 Task: Create fields in faculty object.
Action: Mouse moved to (605, 46)
Screenshot: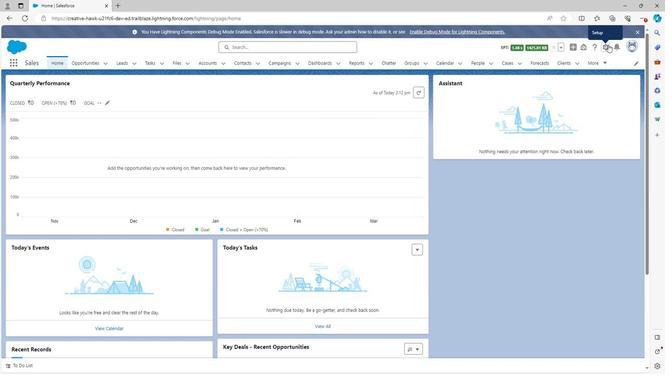 
Action: Mouse pressed left at (605, 46)
Screenshot: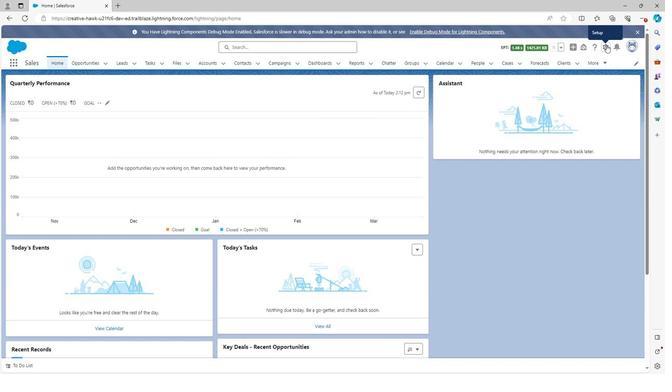 
Action: Mouse moved to (573, 65)
Screenshot: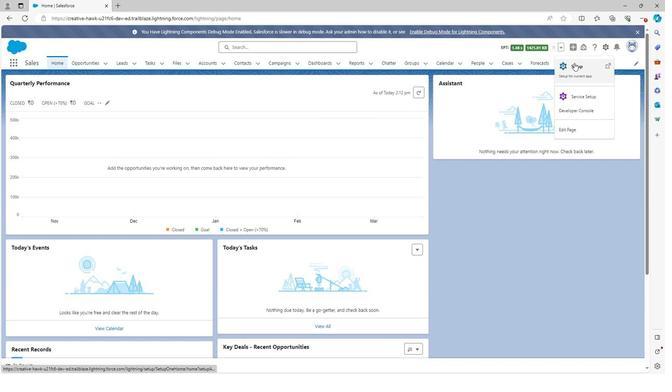 
Action: Mouse pressed left at (573, 65)
Screenshot: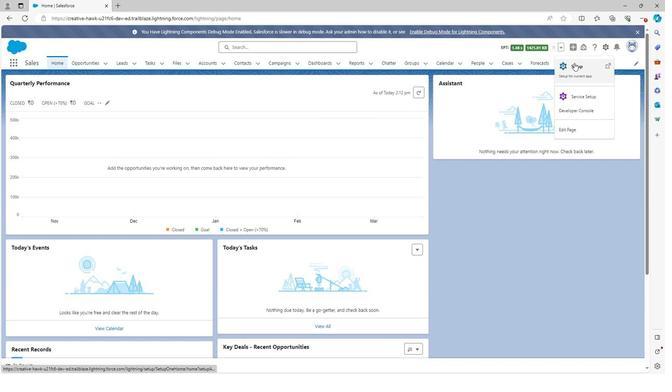 
Action: Mouse moved to (93, 64)
Screenshot: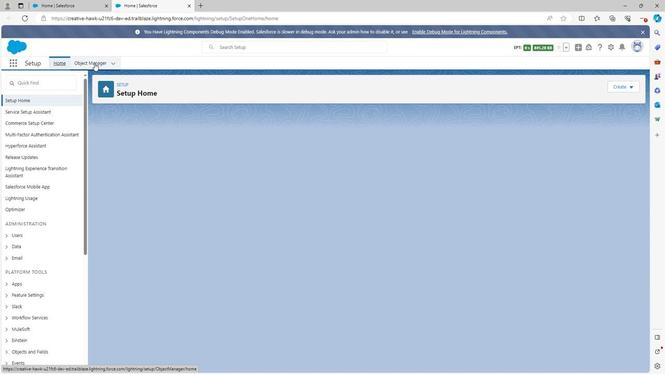 
Action: Mouse pressed left at (93, 64)
Screenshot: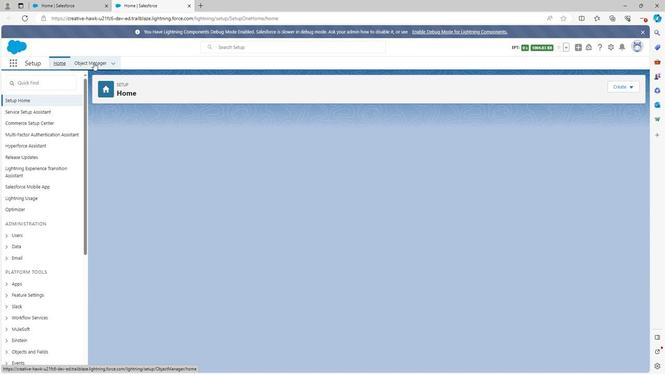 
Action: Mouse moved to (40, 266)
Screenshot: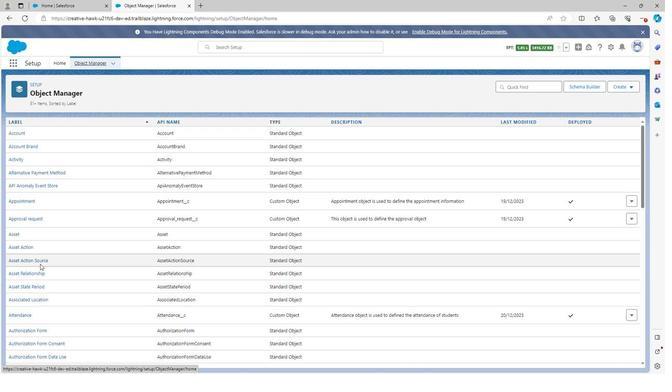 
Action: Mouse scrolled (40, 266) with delta (0, 0)
Screenshot: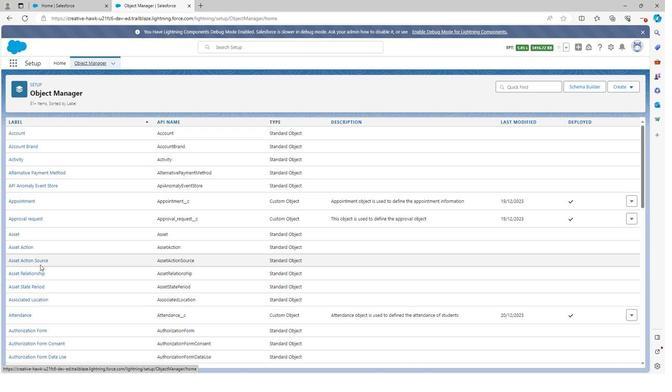 
Action: Mouse scrolled (40, 266) with delta (0, 0)
Screenshot: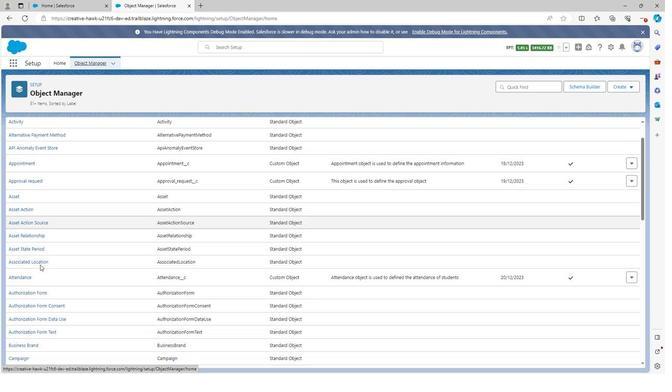 
Action: Mouse scrolled (40, 266) with delta (0, 0)
Screenshot: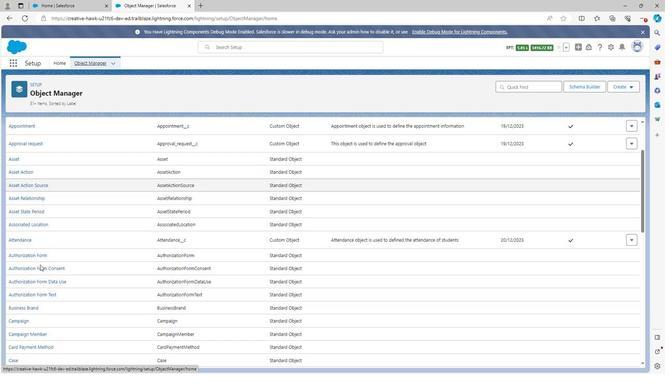 
Action: Mouse scrolled (40, 266) with delta (0, 0)
Screenshot: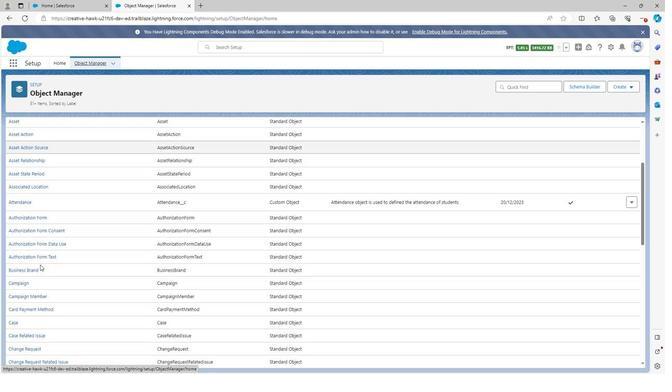 
Action: Mouse scrolled (40, 266) with delta (0, 0)
Screenshot: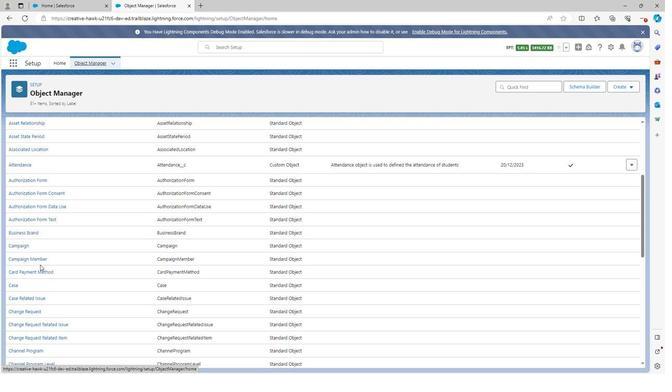 
Action: Mouse scrolled (40, 266) with delta (0, 0)
Screenshot: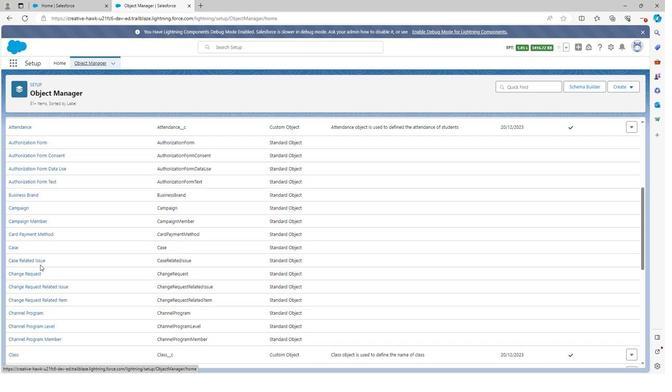 
Action: Mouse scrolled (40, 266) with delta (0, 0)
Screenshot: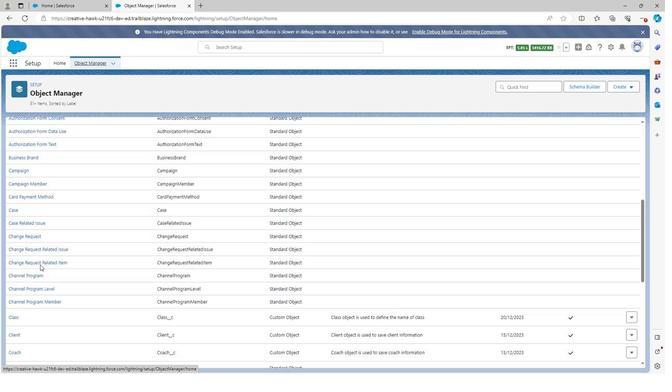 
Action: Mouse scrolled (40, 266) with delta (0, 0)
Screenshot: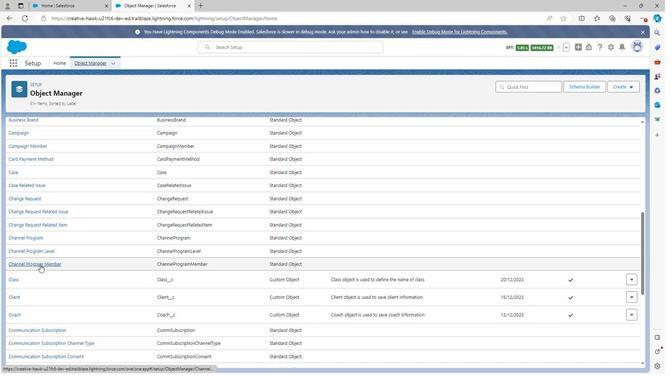 
Action: Mouse scrolled (40, 266) with delta (0, 0)
Screenshot: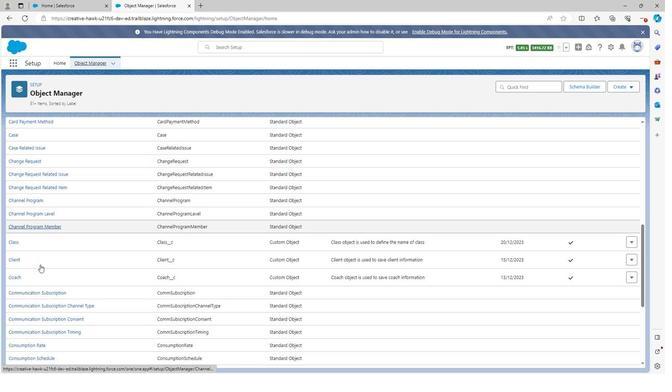 
Action: Mouse scrolled (40, 266) with delta (0, 0)
Screenshot: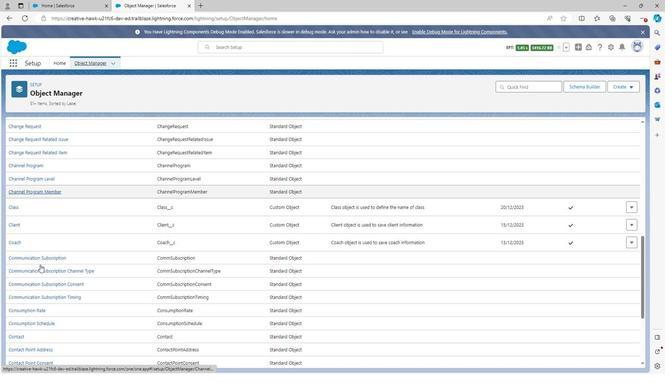 
Action: Mouse scrolled (40, 266) with delta (0, 0)
Screenshot: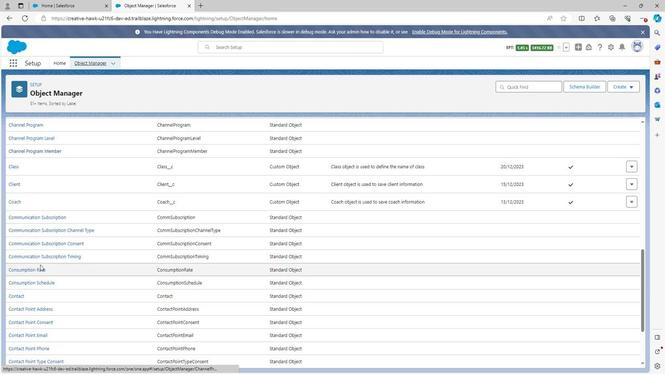 
Action: Mouse scrolled (40, 266) with delta (0, 0)
Screenshot: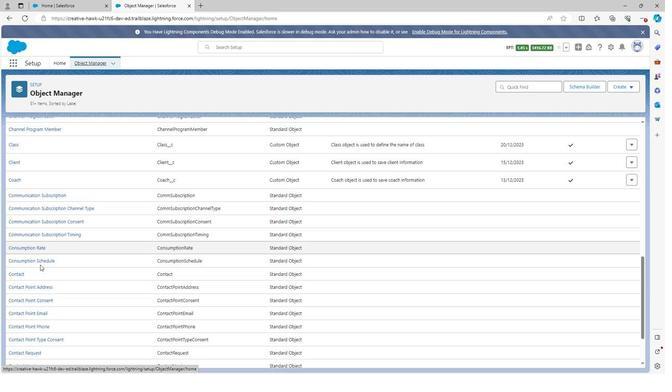 
Action: Mouse scrolled (40, 266) with delta (0, 0)
Screenshot: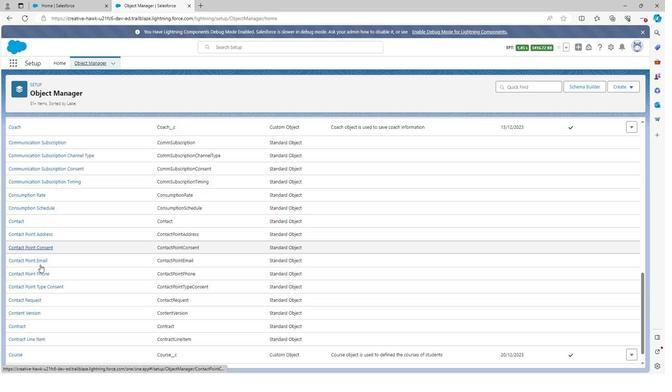
Action: Mouse scrolled (40, 266) with delta (0, 0)
Screenshot: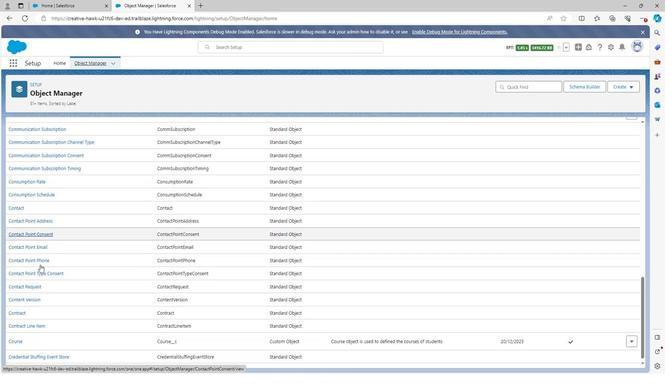 
Action: Mouse scrolled (40, 266) with delta (0, 0)
Screenshot: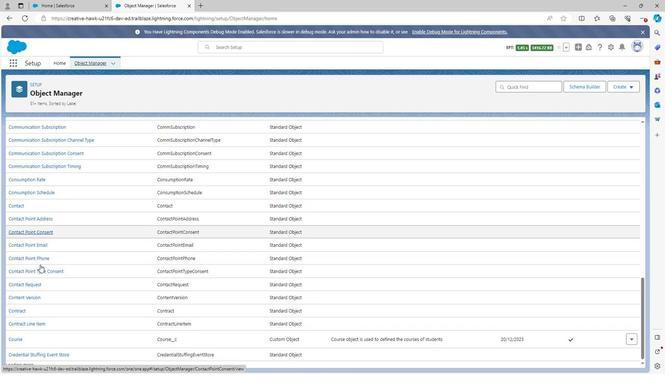 
Action: Mouse scrolled (40, 266) with delta (0, 0)
Screenshot: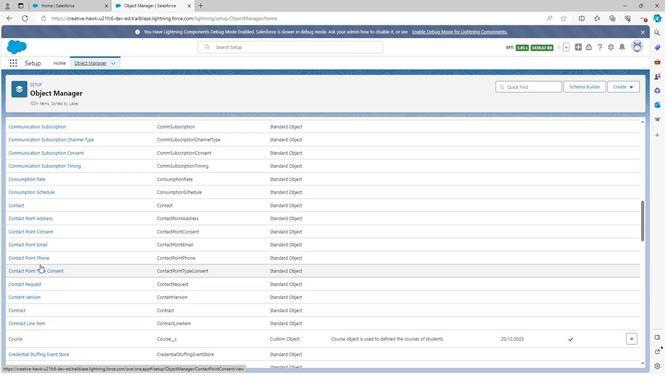 
Action: Mouse scrolled (40, 266) with delta (0, 0)
Screenshot: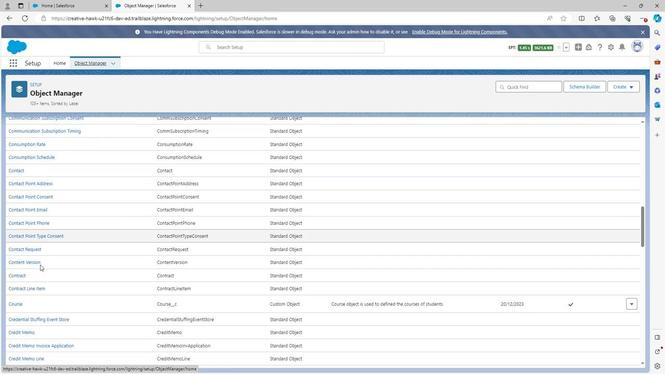 
Action: Mouse scrolled (40, 266) with delta (0, 0)
Screenshot: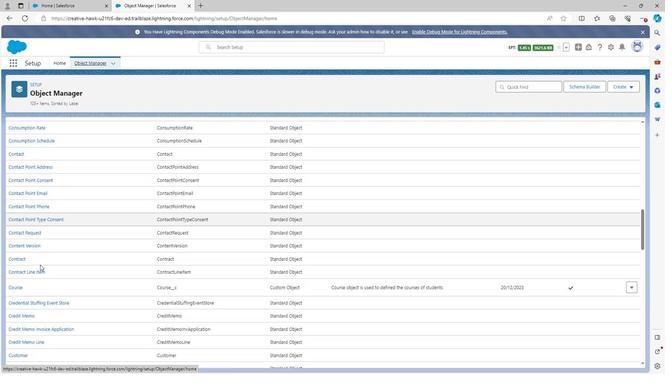 
Action: Mouse scrolled (40, 266) with delta (0, 0)
Screenshot: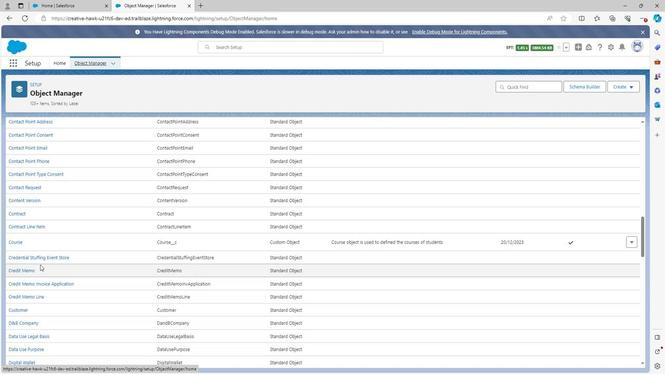 
Action: Mouse scrolled (40, 266) with delta (0, 0)
Screenshot: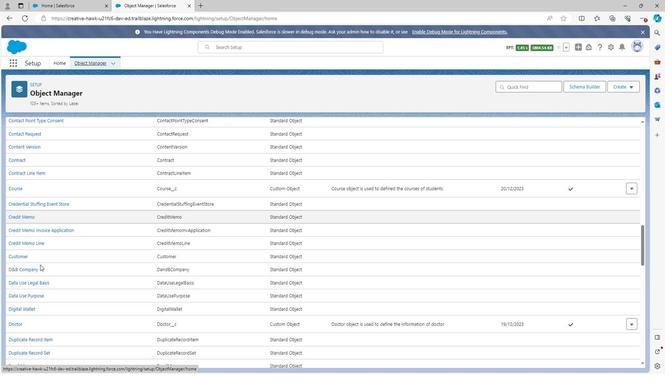 
Action: Mouse scrolled (40, 266) with delta (0, 0)
Screenshot: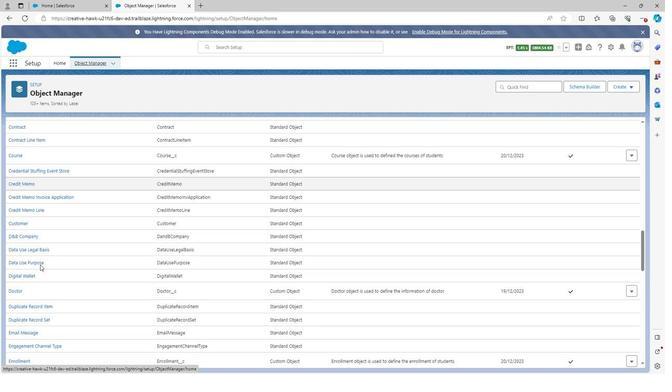 
Action: Mouse scrolled (40, 266) with delta (0, 0)
Screenshot: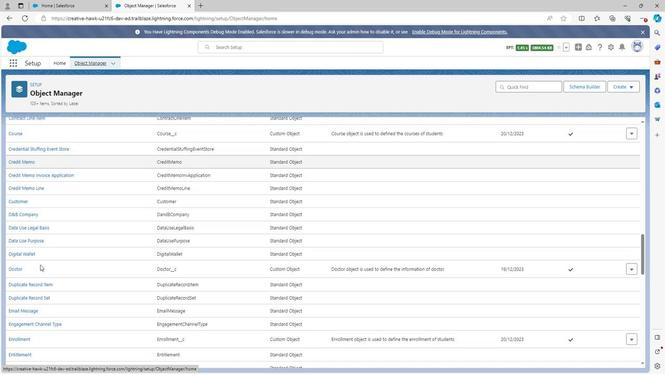 
Action: Mouse scrolled (40, 266) with delta (0, 0)
Screenshot: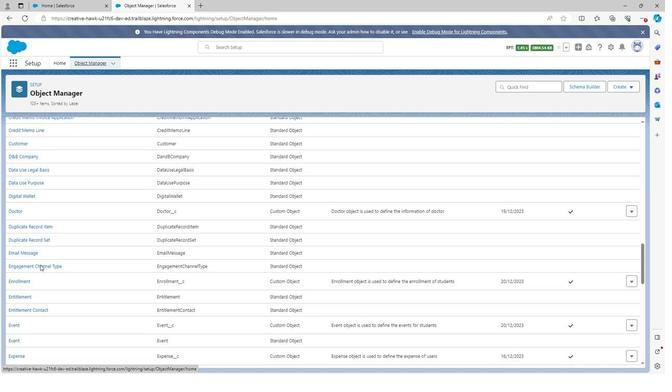 
Action: Mouse scrolled (40, 266) with delta (0, 0)
Screenshot: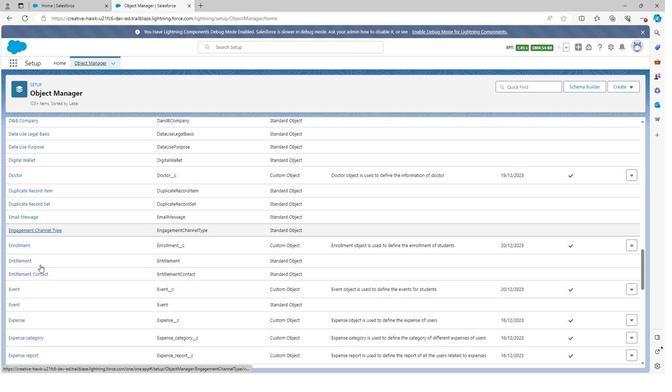 
Action: Mouse scrolled (40, 266) with delta (0, 0)
Screenshot: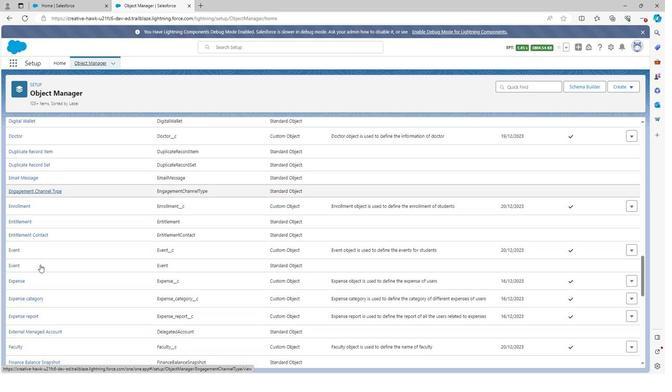
Action: Mouse scrolled (40, 266) with delta (0, 0)
Screenshot: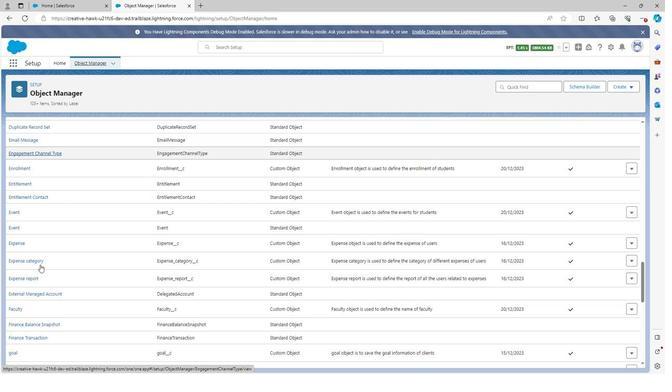 
Action: Mouse moved to (18, 273)
Screenshot: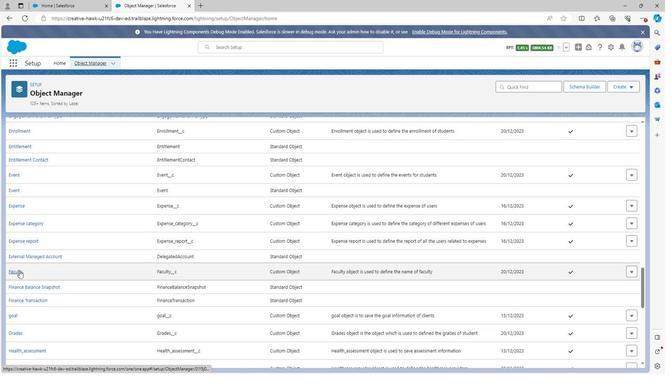 
Action: Mouse pressed left at (18, 273)
Screenshot: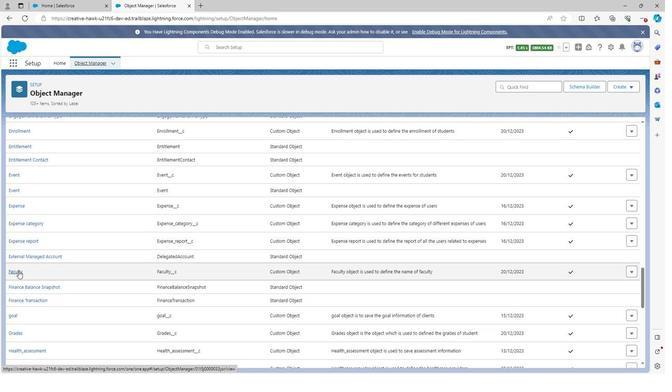 
Action: Mouse moved to (53, 138)
Screenshot: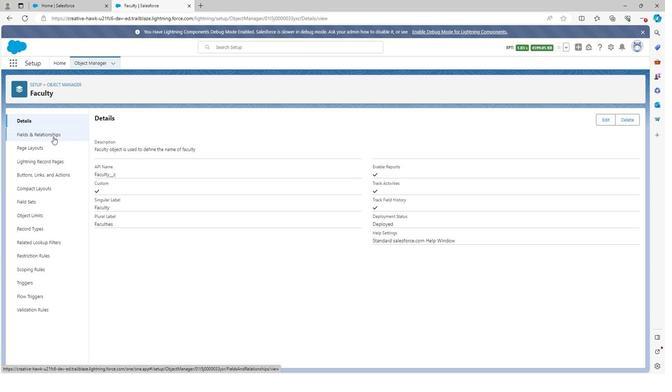 
Action: Mouse pressed left at (53, 138)
Screenshot: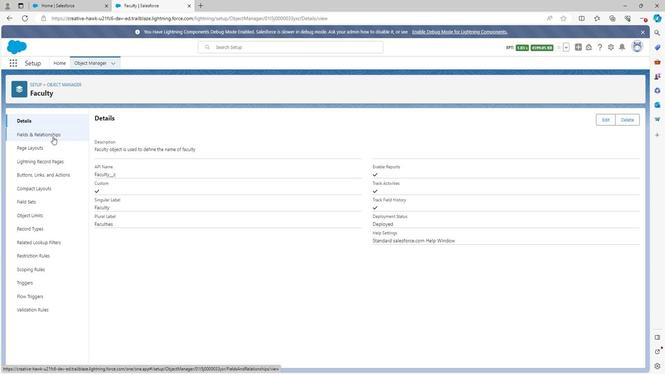 
Action: Mouse moved to (489, 121)
Screenshot: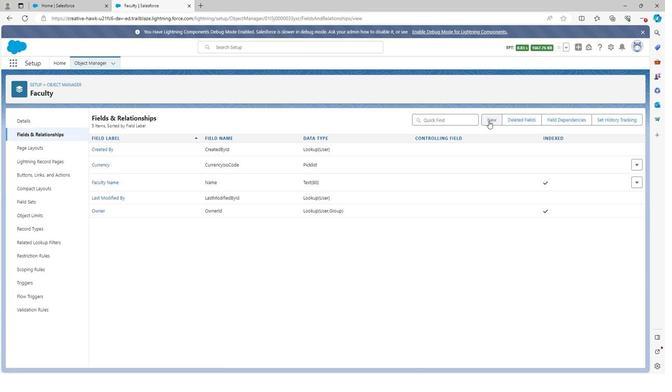 
Action: Mouse pressed left at (489, 121)
Screenshot: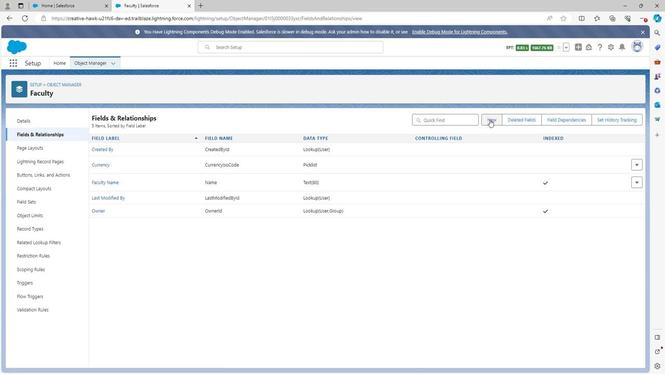 
Action: Mouse moved to (101, 250)
Screenshot: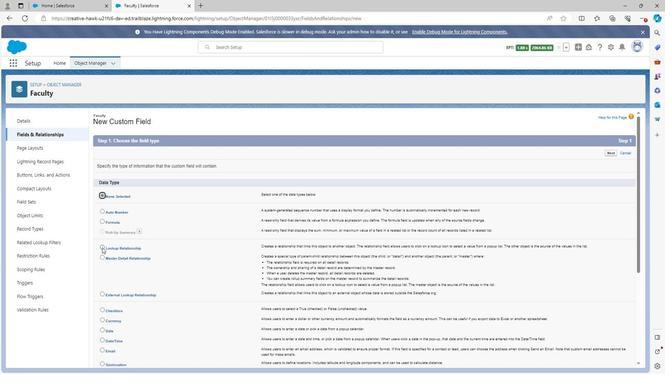 
Action: Mouse scrolled (101, 249) with delta (0, 0)
Screenshot: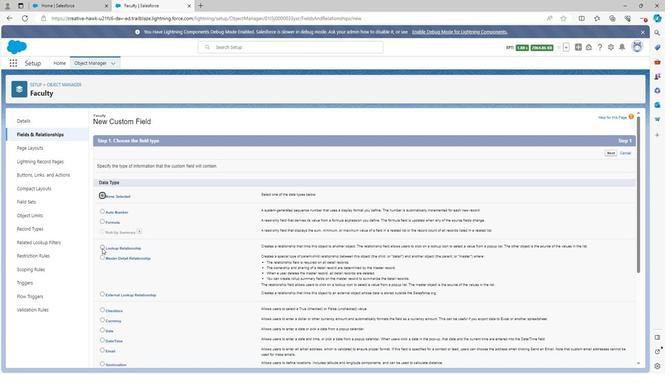 
Action: Mouse scrolled (101, 249) with delta (0, 0)
Screenshot: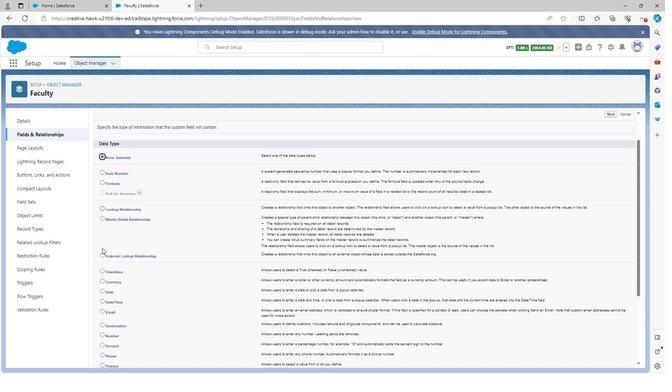 
Action: Mouse scrolled (101, 249) with delta (0, 0)
Screenshot: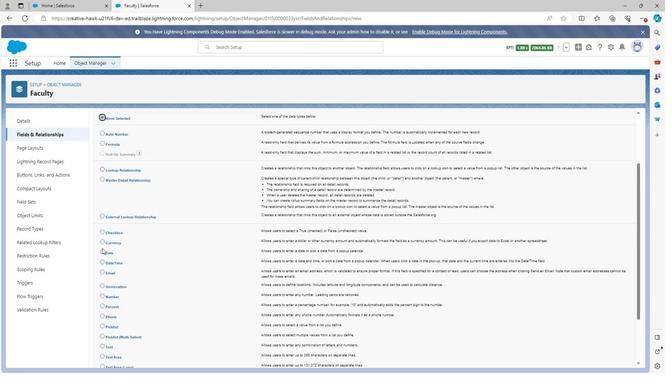 
Action: Mouse moved to (103, 258)
Screenshot: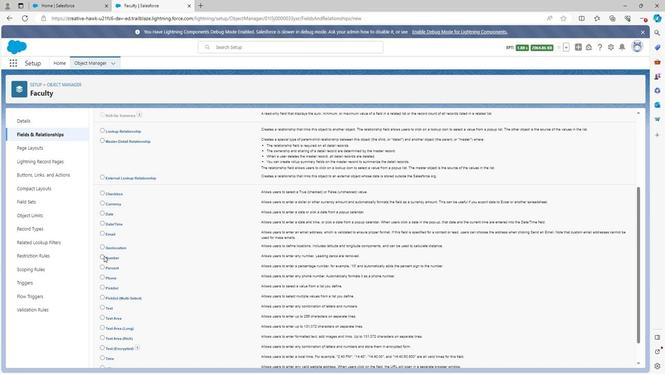 
Action: Mouse pressed left at (103, 258)
Screenshot: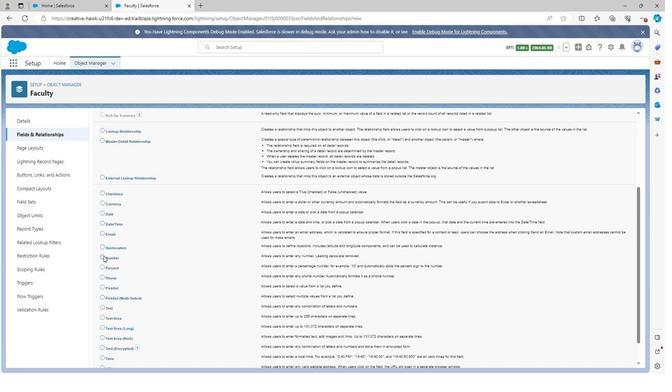 
Action: Mouse moved to (217, 256)
Screenshot: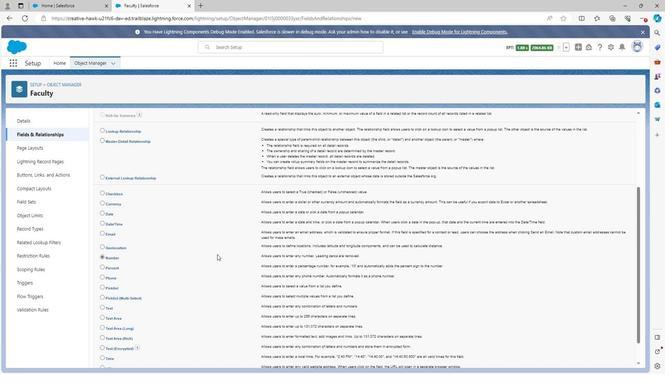 
Action: Mouse scrolled (217, 255) with delta (0, 0)
Screenshot: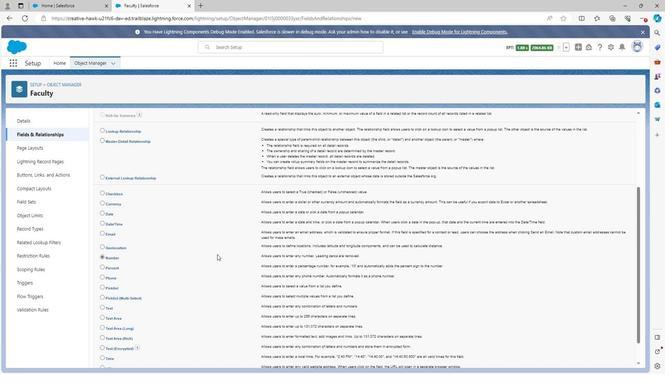 
Action: Mouse moved to (221, 256)
Screenshot: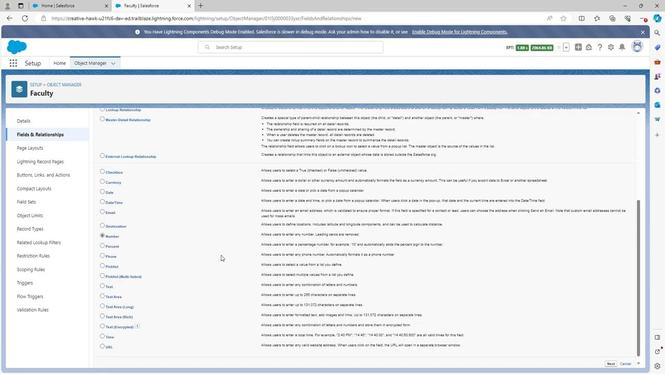 
Action: Mouse scrolled (221, 256) with delta (0, 0)
Screenshot: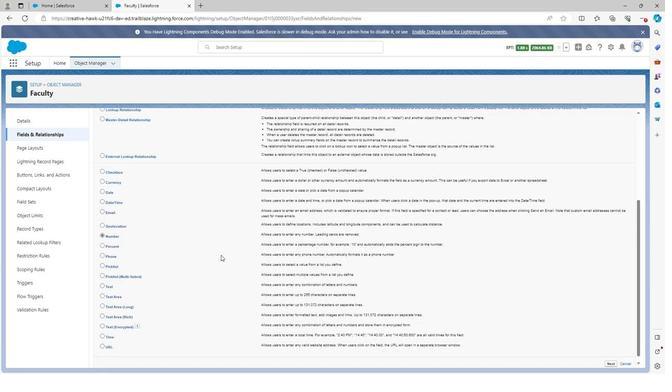
Action: Mouse moved to (225, 259)
Screenshot: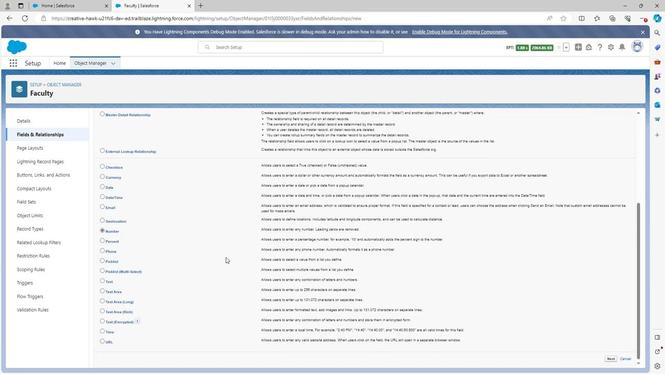 
Action: Mouse scrolled (225, 259) with delta (0, 0)
Screenshot: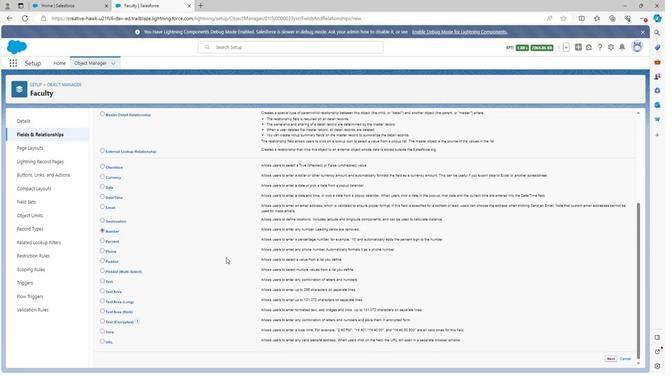 
Action: Mouse moved to (227, 260)
Screenshot: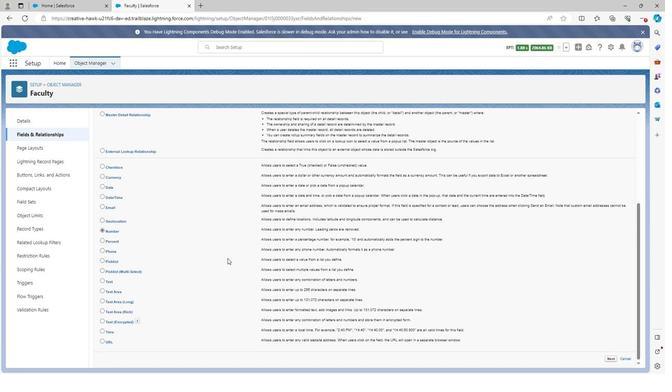
Action: Mouse scrolled (227, 260) with delta (0, 0)
Screenshot: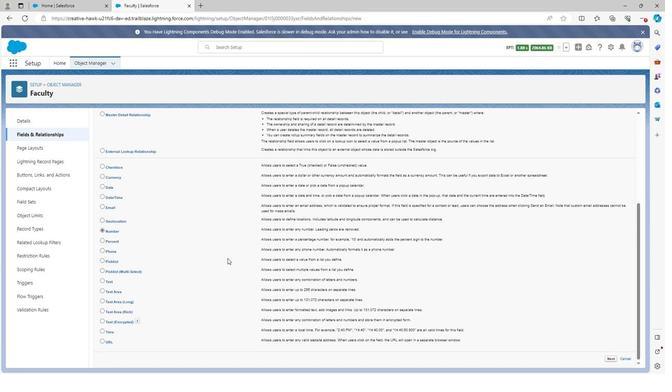 
Action: Mouse moved to (607, 360)
Screenshot: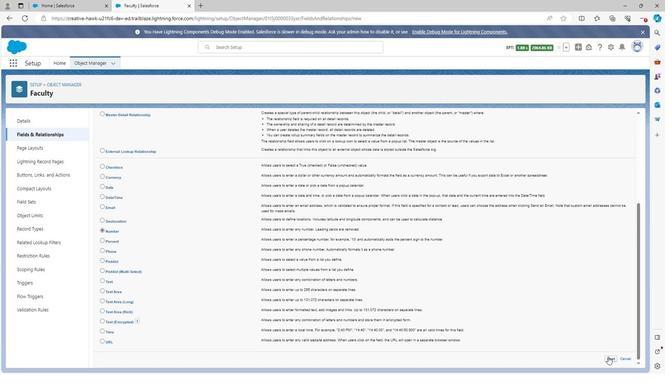 
Action: Mouse pressed left at (607, 360)
Screenshot: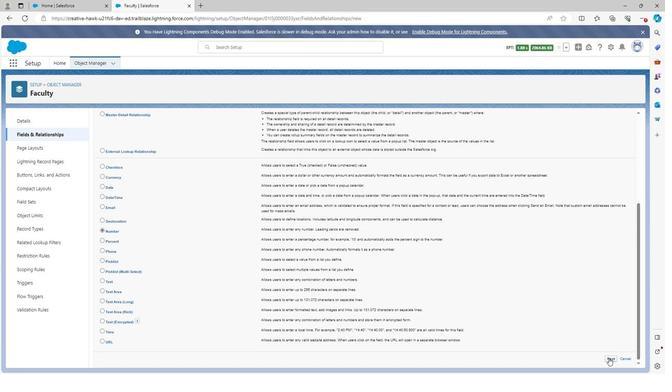
Action: Mouse moved to (219, 168)
Screenshot: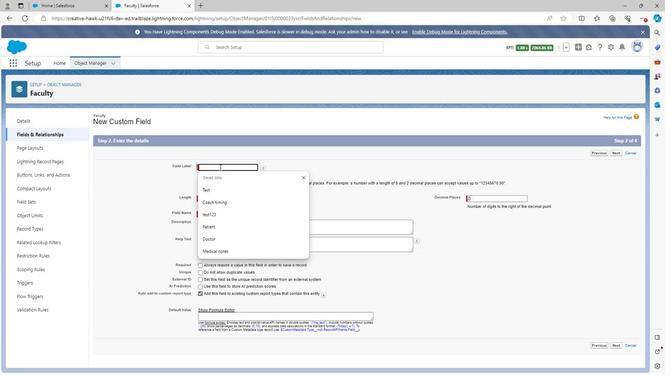 
Action: Mouse pressed left at (219, 168)
Screenshot: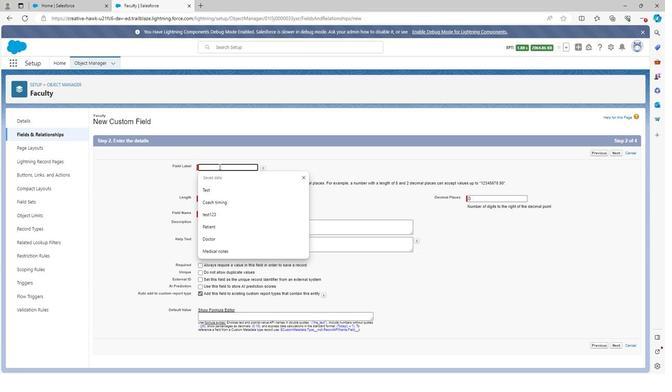 
Action: Key pressed <Key.shift><Key.shift><Key.shift><Key.shift>Faculty<Key.space><Key.shift>Id
Screenshot: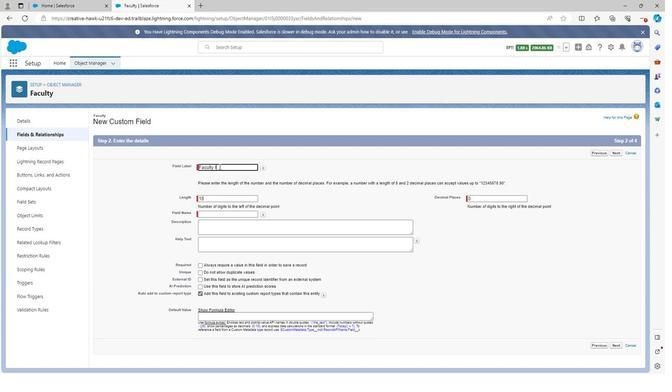 
Action: Mouse moved to (299, 210)
Screenshot: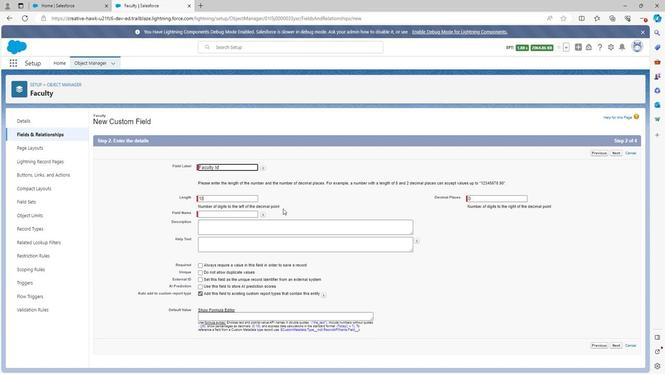 
Action: Mouse pressed left at (299, 210)
Screenshot: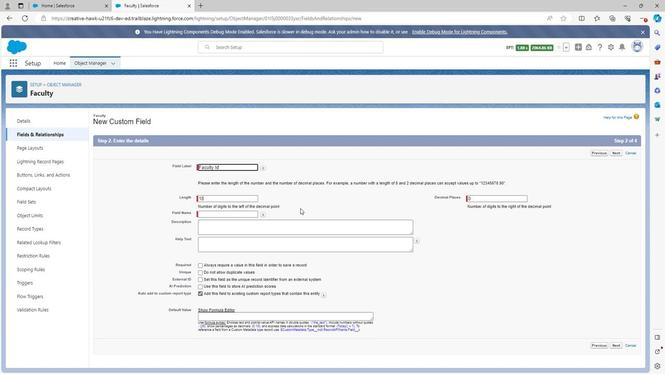 
Action: Mouse moved to (257, 227)
Screenshot: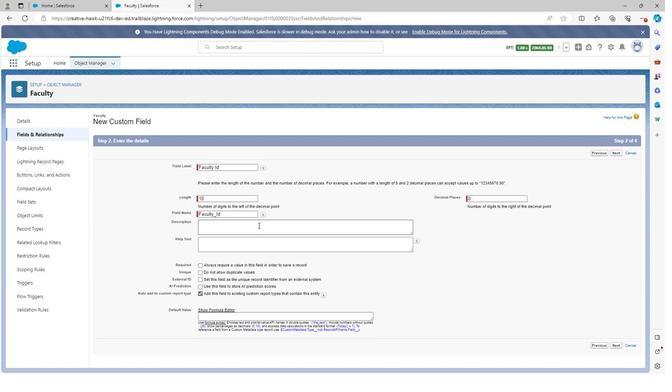 
Action: Mouse pressed left at (257, 227)
Screenshot: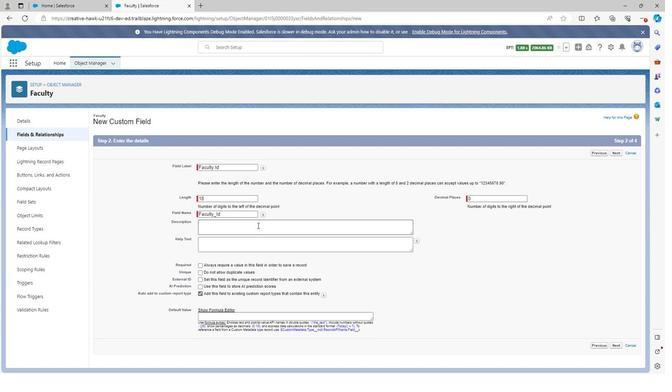 
Action: Mouse moved to (256, 227)
Screenshot: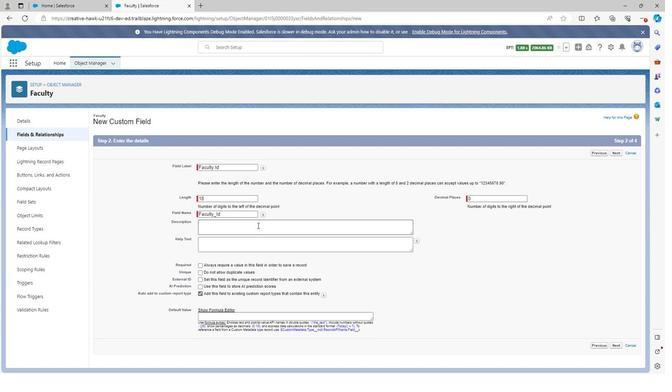 
Action: Key pressed <Key.shift>Faculty<Key.space><Key.shift>Id<Key.space>i<Key.backspace>field<Key.space>is<Key.space>used<Key.space>to<Key.space>defined<Key.space>the<Key.space>faculty<Key.space>of<Key.space><Key.backspace><Key.backspace><Key.backspace>id<Key.space>of<Key.space>faculty
Screenshot: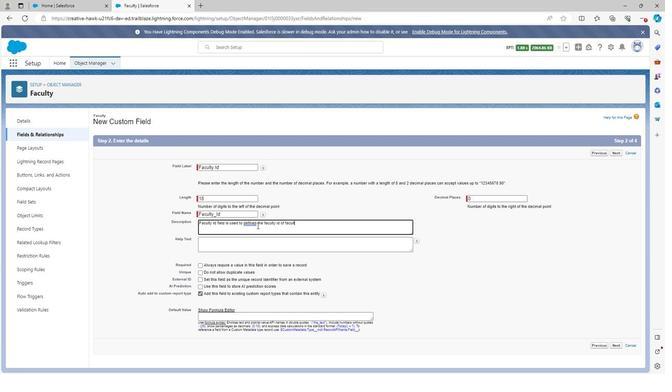 
Action: Mouse moved to (242, 246)
Screenshot: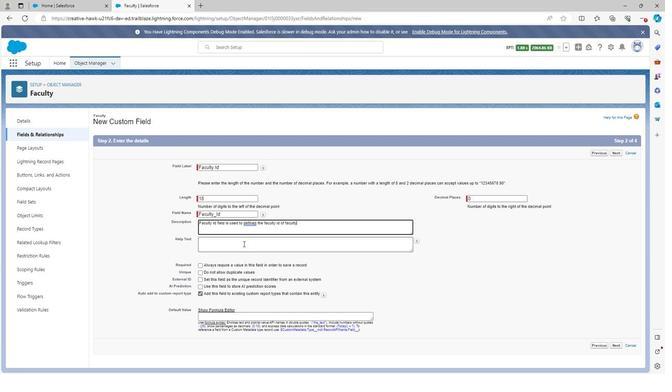 
Action: Mouse pressed left at (242, 246)
Screenshot: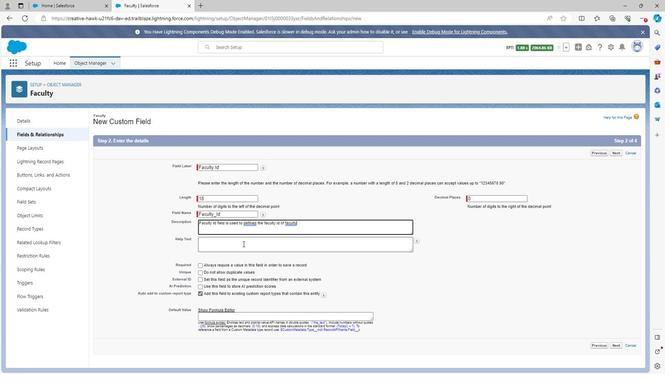 
Action: Key pressed <Key.shift>Faculty<Key.shift><Key.space>Id
Screenshot: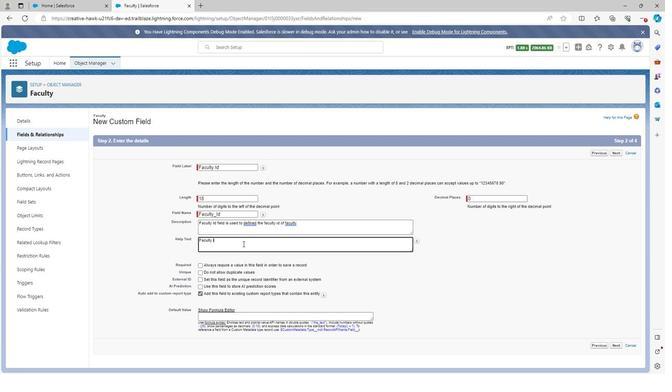 
Action: Mouse moved to (245, 289)
Screenshot: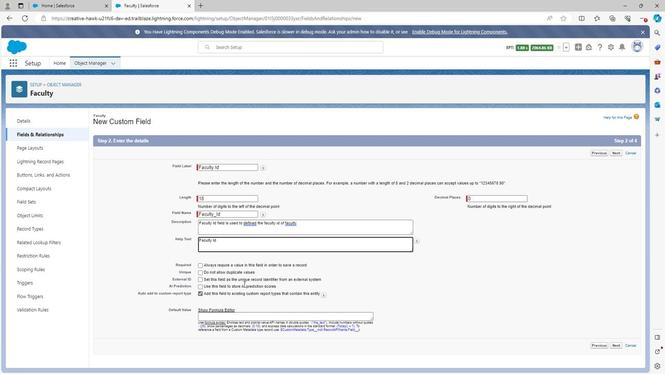 
Action: Mouse scrolled (245, 289) with delta (0, 0)
Screenshot: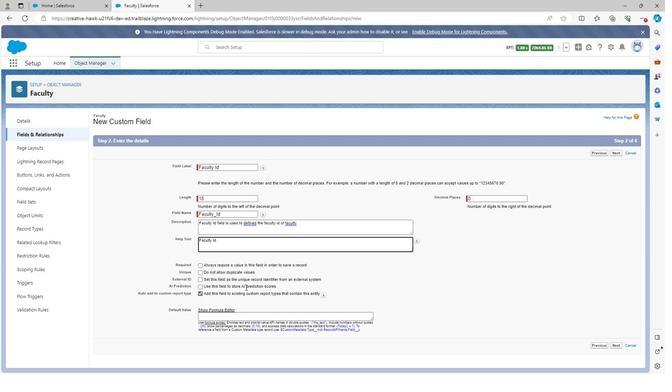 
Action: Mouse moved to (245, 289)
Screenshot: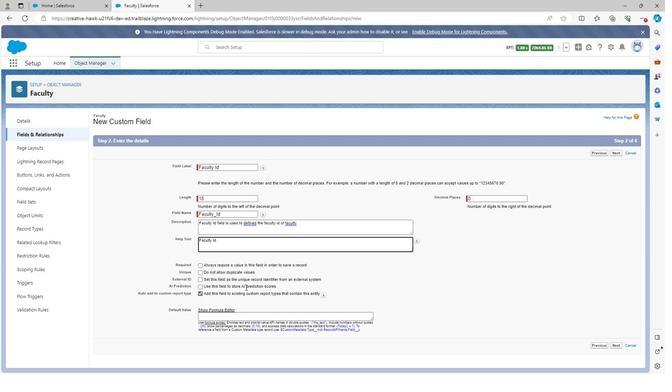 
Action: Mouse scrolled (245, 289) with delta (0, 0)
Screenshot: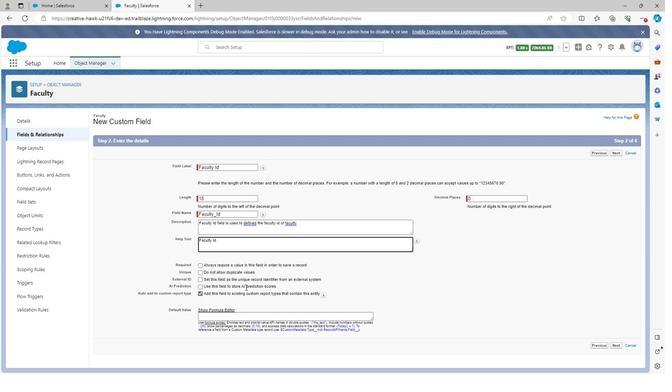 
Action: Mouse moved to (617, 345)
Screenshot: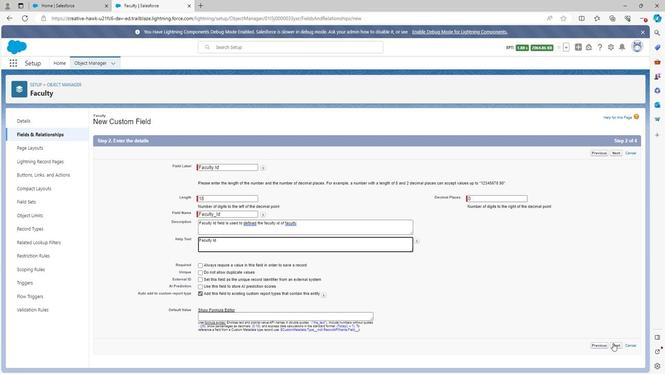 
Action: Mouse pressed left at (617, 345)
Screenshot: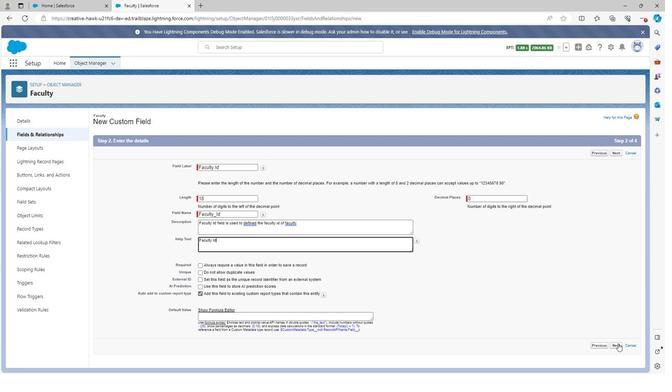 
Action: Mouse moved to (464, 242)
Screenshot: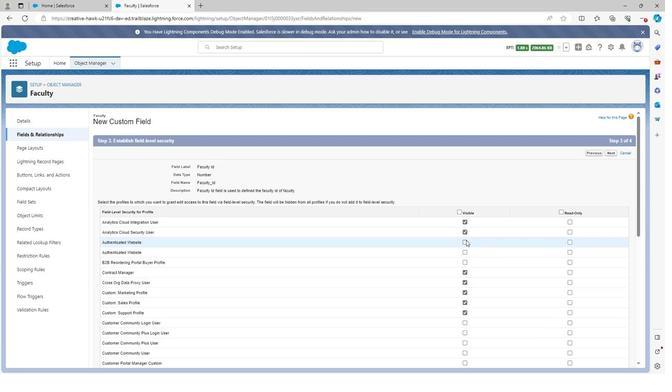 
Action: Mouse pressed left at (464, 242)
Screenshot: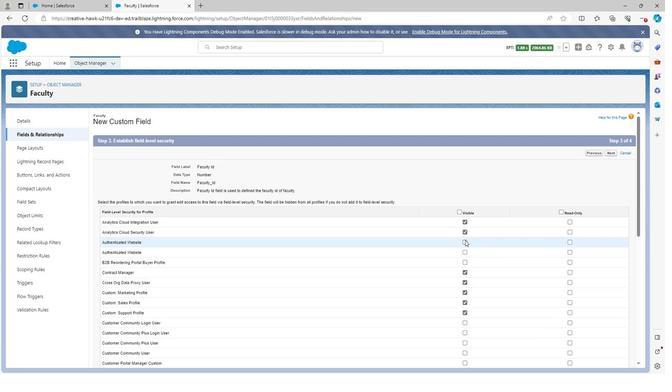 
Action: Mouse moved to (465, 252)
Screenshot: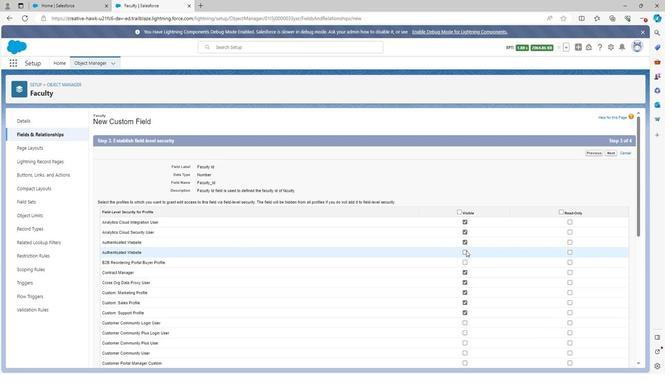 
Action: Mouse pressed left at (465, 252)
Screenshot: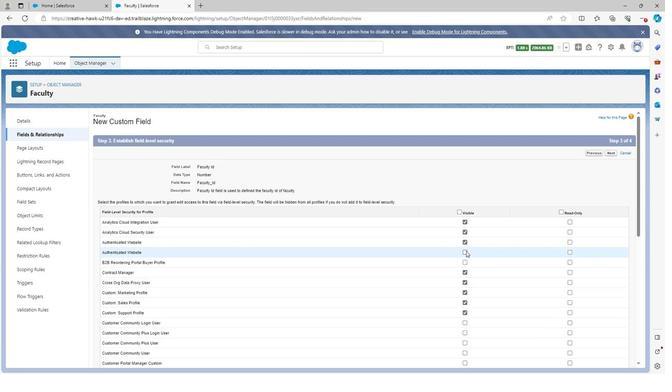 
Action: Mouse moved to (463, 265)
Screenshot: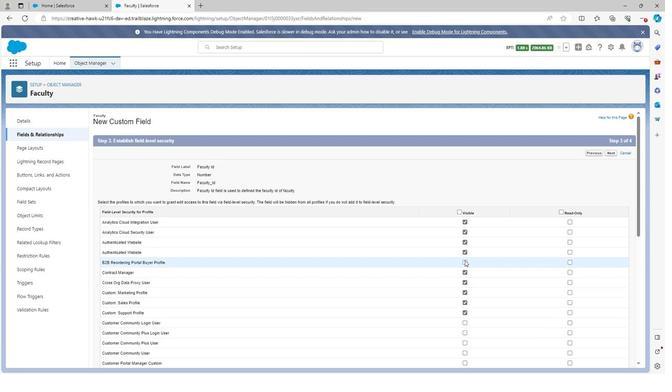 
Action: Mouse pressed left at (463, 265)
Screenshot: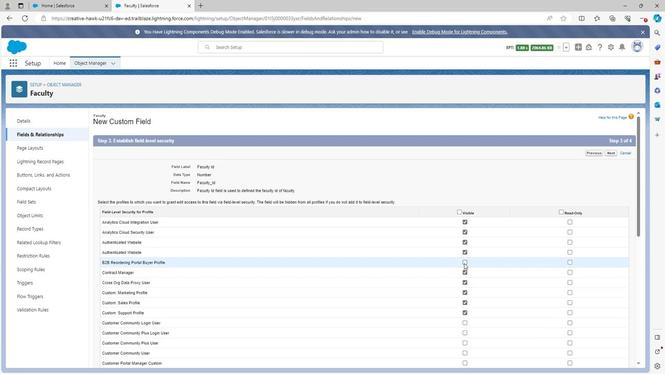 
Action: Mouse scrolled (463, 264) with delta (0, 0)
Screenshot: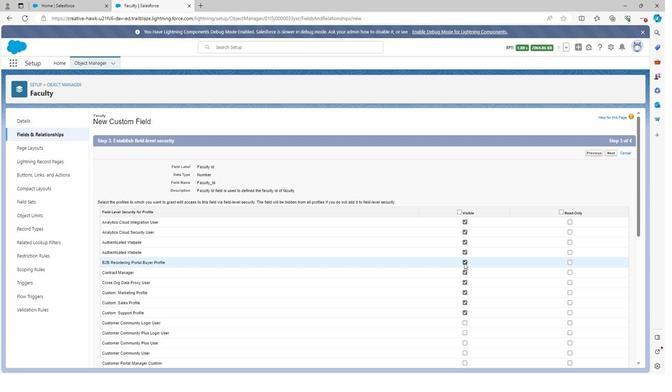 
Action: Mouse scrolled (463, 264) with delta (0, 0)
Screenshot: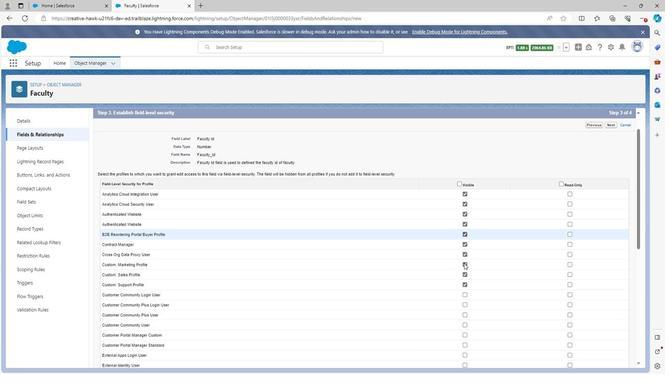 
Action: Mouse scrolled (463, 264) with delta (0, 0)
Screenshot: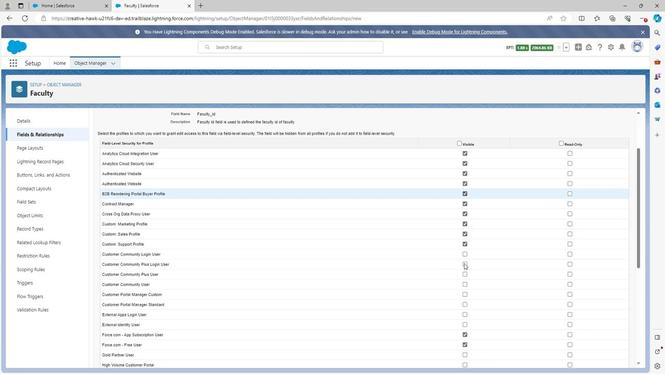 
Action: Mouse moved to (465, 207)
Screenshot: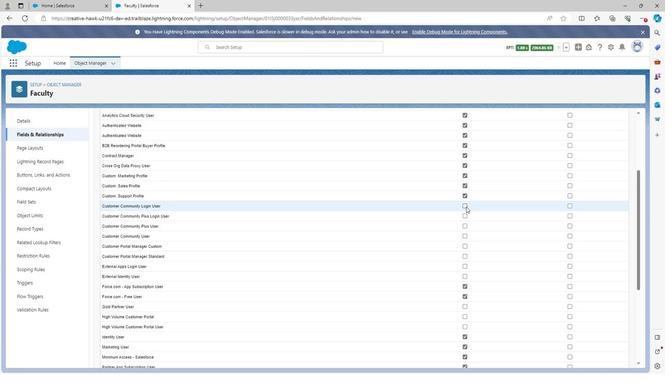 
Action: Mouse pressed left at (465, 207)
Screenshot: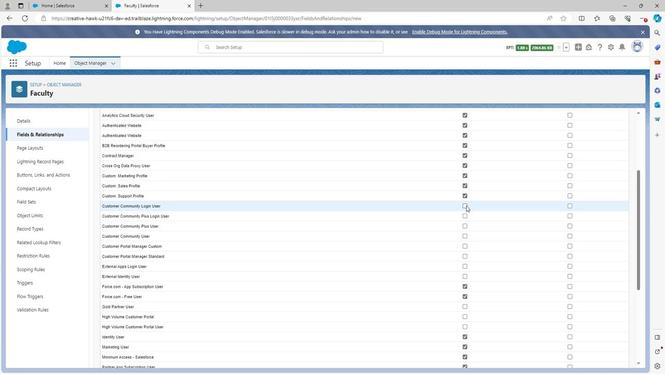 
Action: Mouse moved to (465, 217)
Screenshot: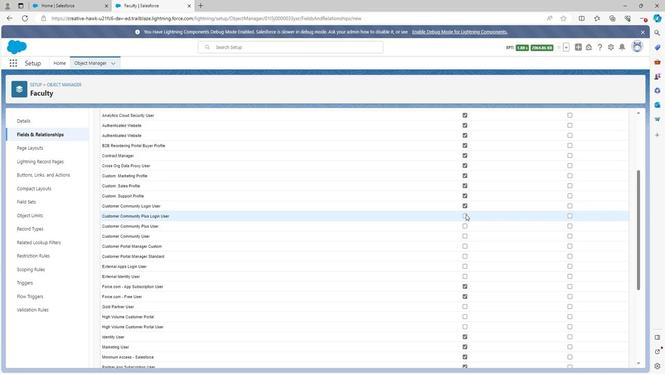 
Action: Mouse pressed left at (465, 217)
Screenshot: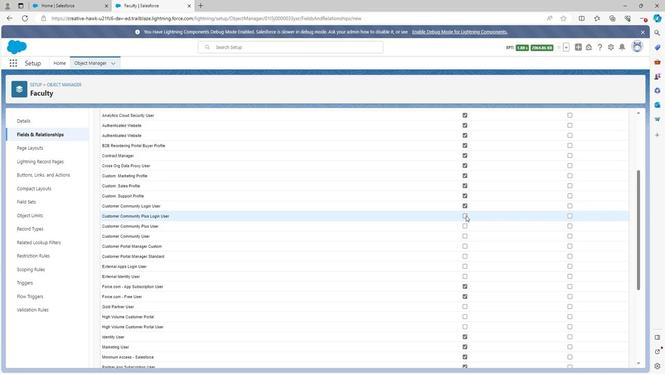 
Action: Mouse moved to (463, 228)
Screenshot: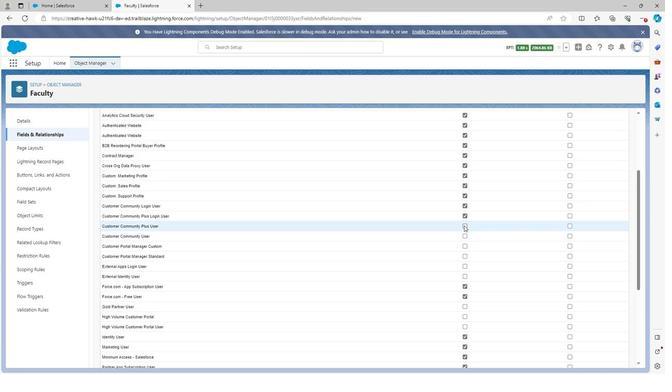 
Action: Mouse pressed left at (463, 228)
Screenshot: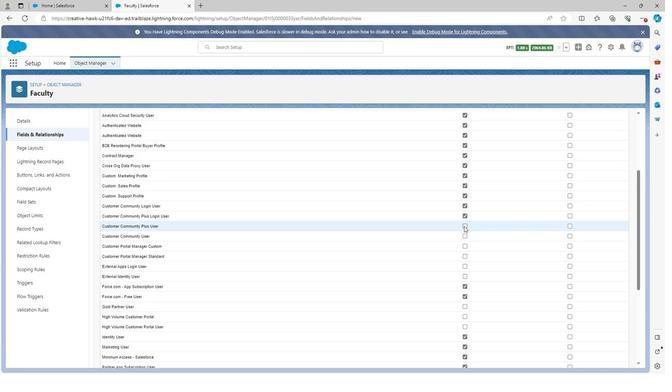 
Action: Mouse moved to (464, 247)
Screenshot: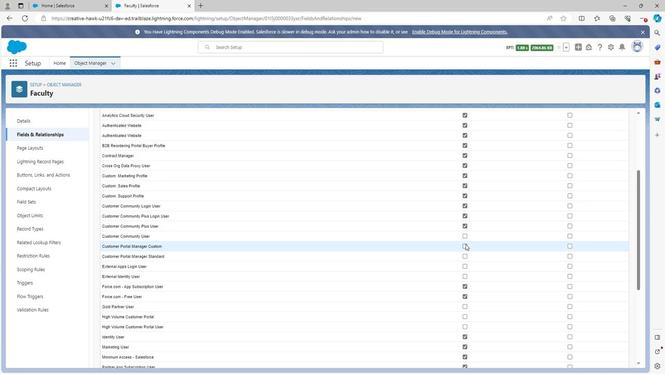 
Action: Mouse pressed left at (464, 247)
Screenshot: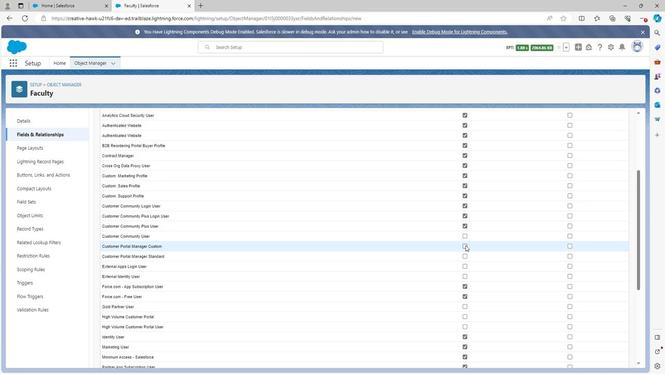 
Action: Mouse moved to (464, 256)
Screenshot: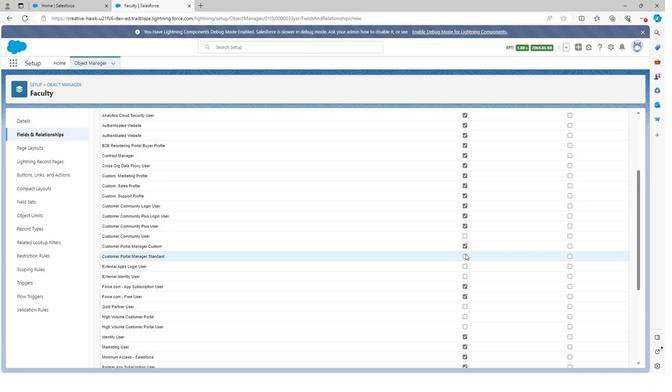 
Action: Mouse pressed left at (464, 256)
Screenshot: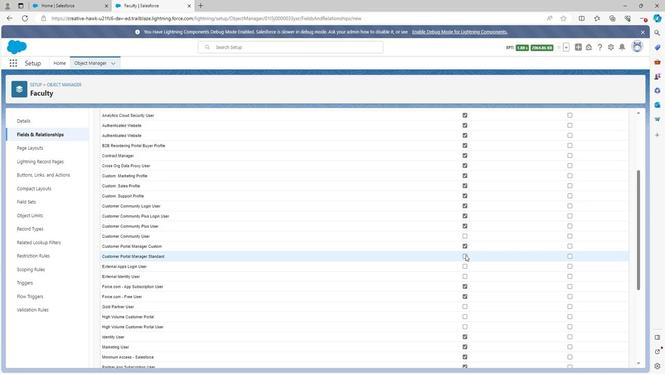 
Action: Mouse moved to (463, 268)
Screenshot: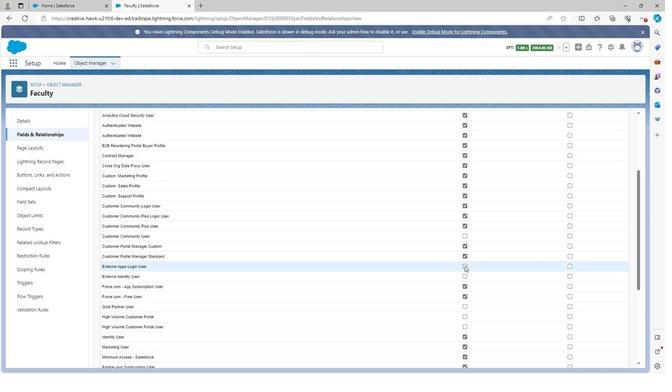 
Action: Mouse pressed left at (463, 268)
Screenshot: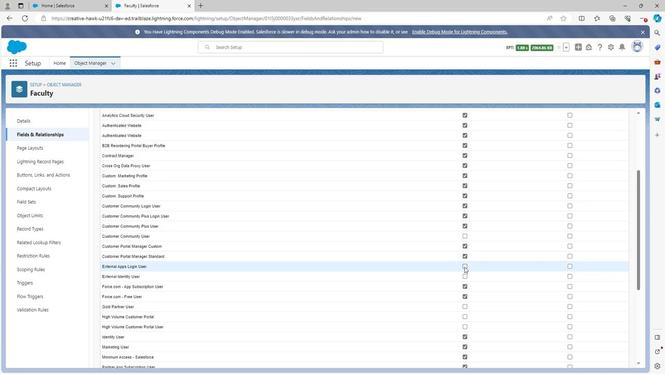 
Action: Mouse moved to (464, 277)
Screenshot: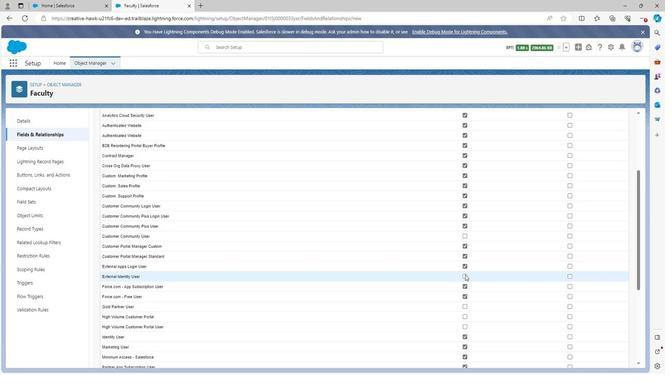 
Action: Mouse pressed left at (464, 277)
Screenshot: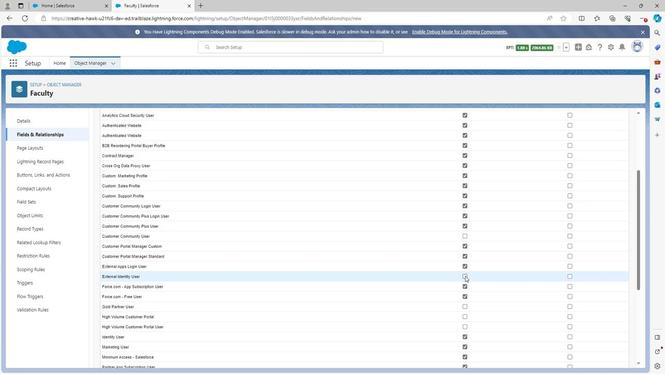 
Action: Mouse moved to (465, 279)
Screenshot: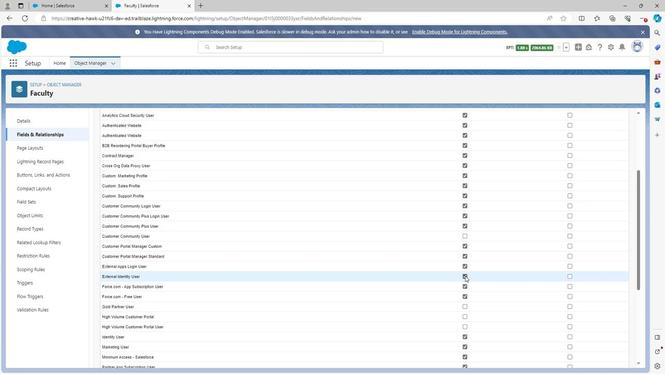 
Action: Mouse scrolled (465, 279) with delta (0, 0)
Screenshot: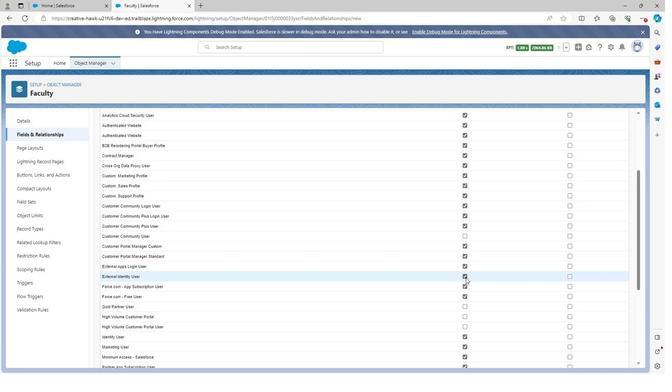 
Action: Mouse scrolled (465, 279) with delta (0, 0)
Screenshot: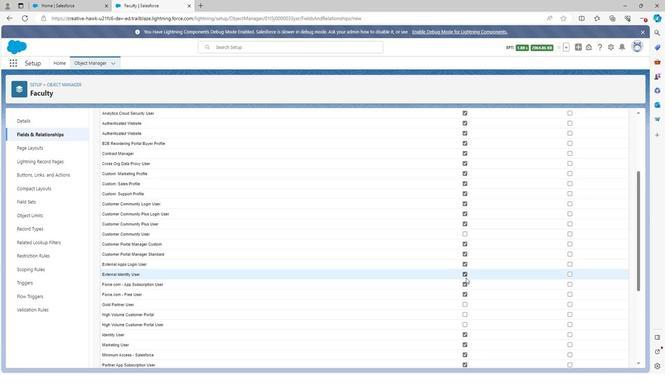 
Action: Mouse moved to (464, 230)
Screenshot: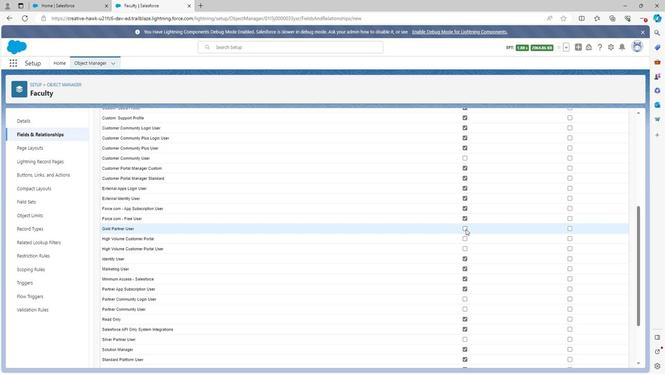 
Action: Mouse pressed left at (464, 230)
Screenshot: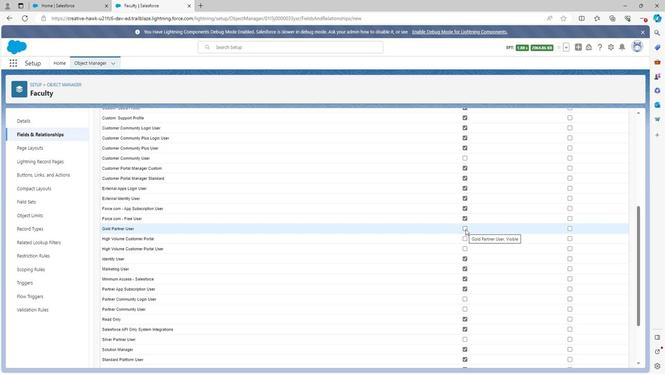 
Action: Mouse moved to (464, 240)
Screenshot: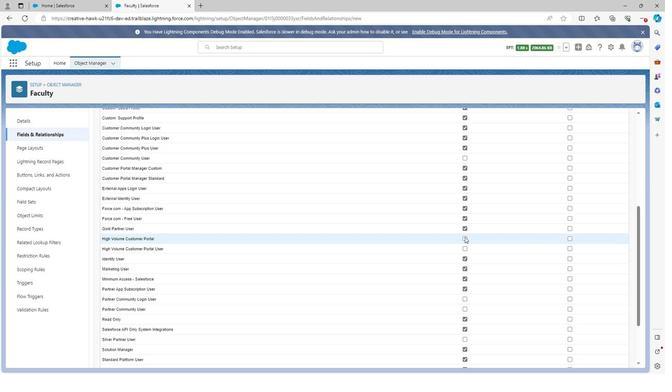 
Action: Mouse pressed left at (464, 240)
Screenshot: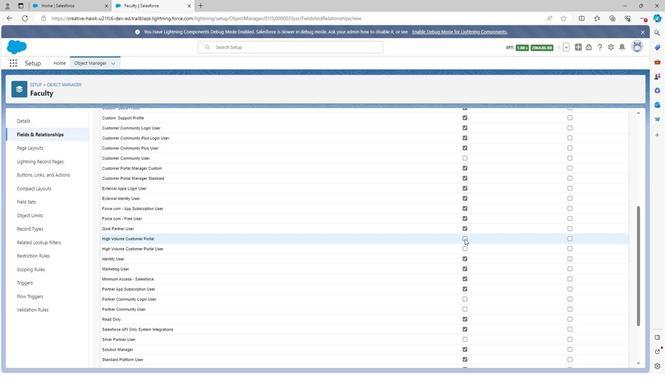 
Action: Mouse moved to (465, 250)
Screenshot: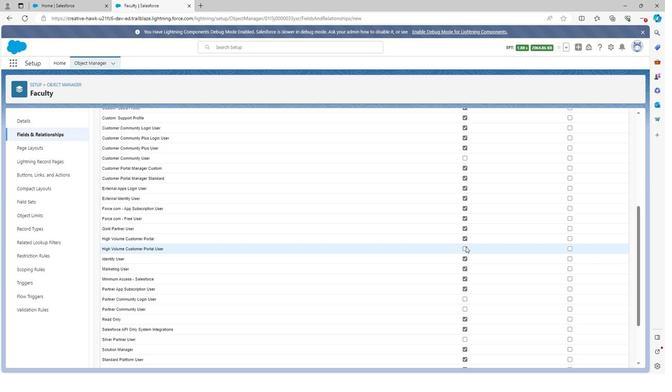 
Action: Mouse pressed left at (465, 250)
Screenshot: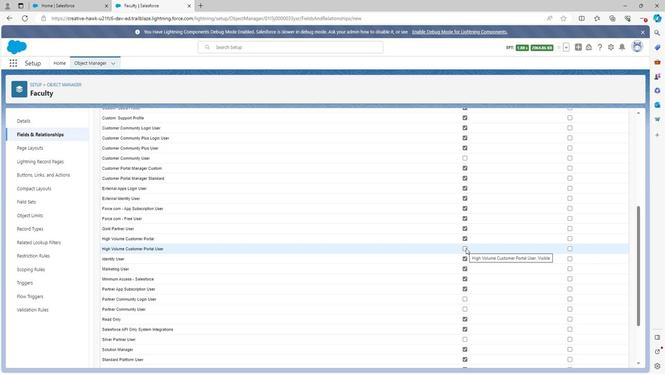 
Action: Mouse moved to (463, 272)
Screenshot: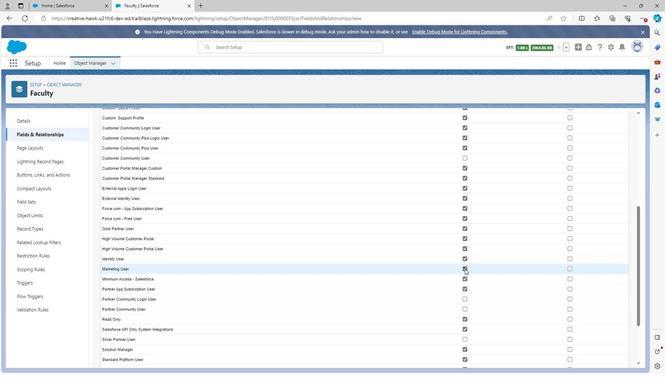 
Action: Mouse pressed left at (463, 272)
Screenshot: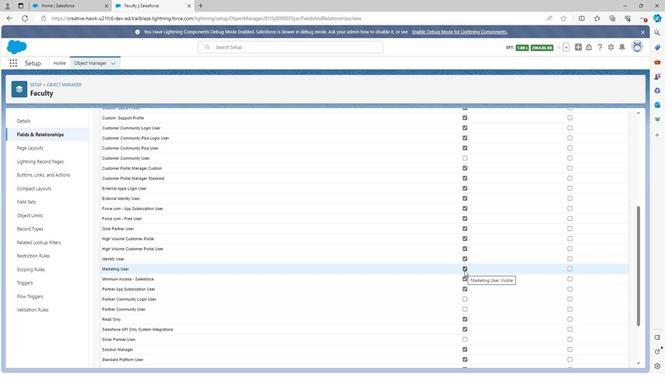 
Action: Mouse moved to (464, 300)
Screenshot: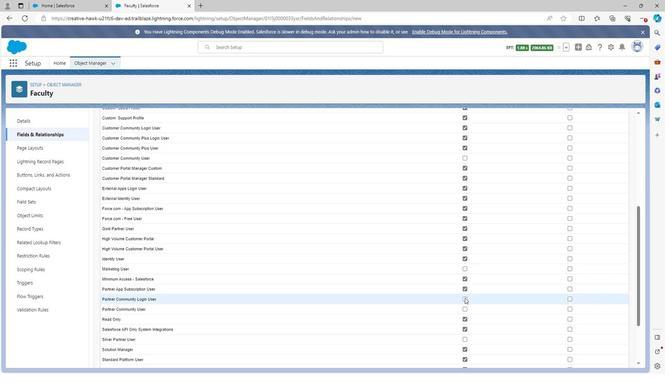 
Action: Mouse pressed left at (464, 300)
Screenshot: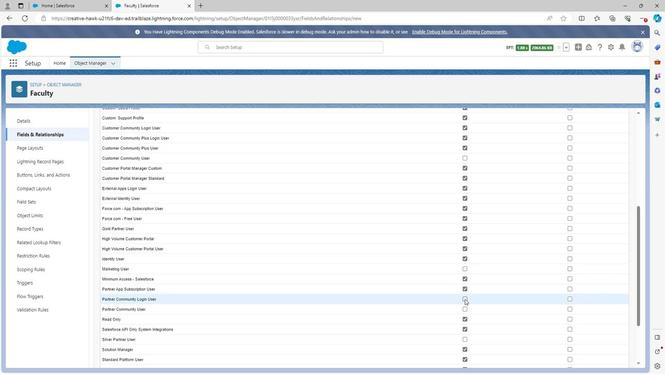 
Action: Mouse moved to (464, 310)
Screenshot: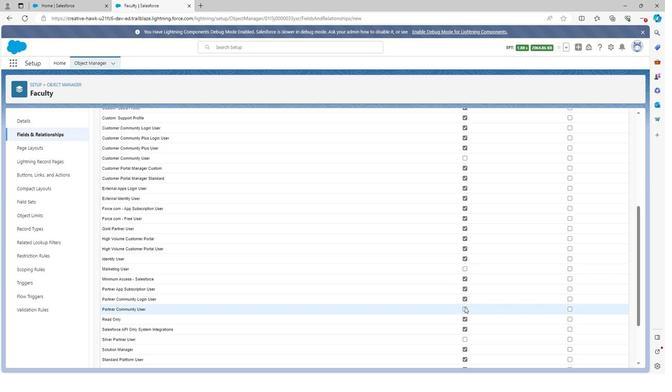 
Action: Mouse pressed left at (464, 310)
Screenshot: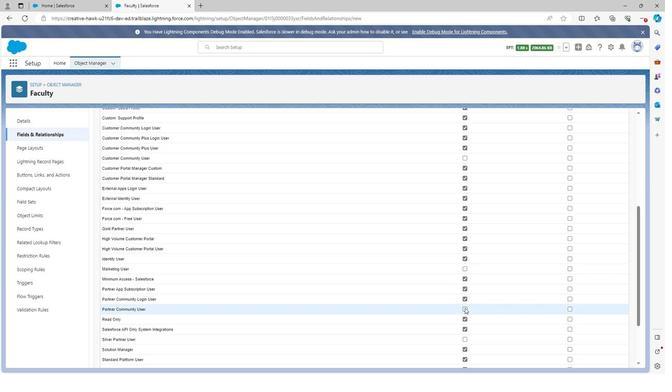 
Action: Mouse scrolled (464, 309) with delta (0, 0)
Screenshot: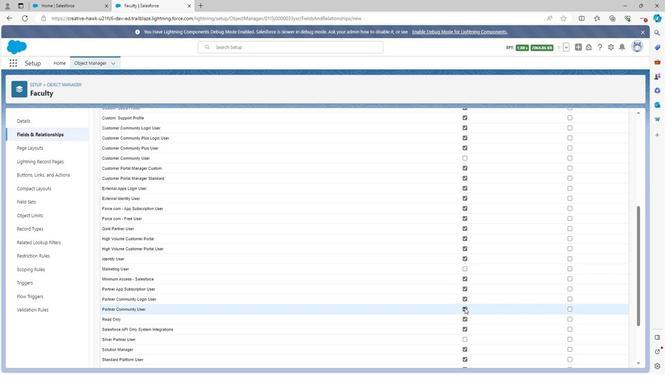 
Action: Mouse scrolled (464, 309) with delta (0, 0)
Screenshot: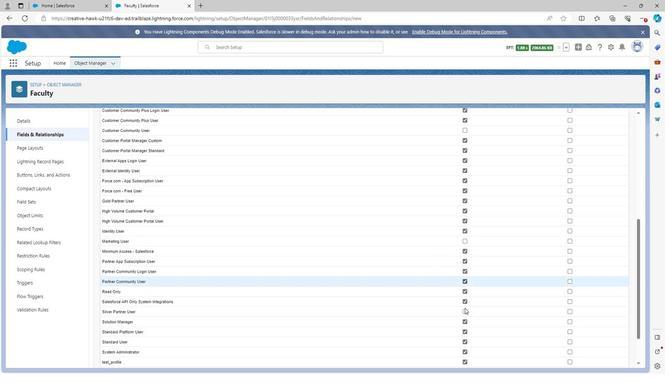 
Action: Mouse moved to (463, 267)
Screenshot: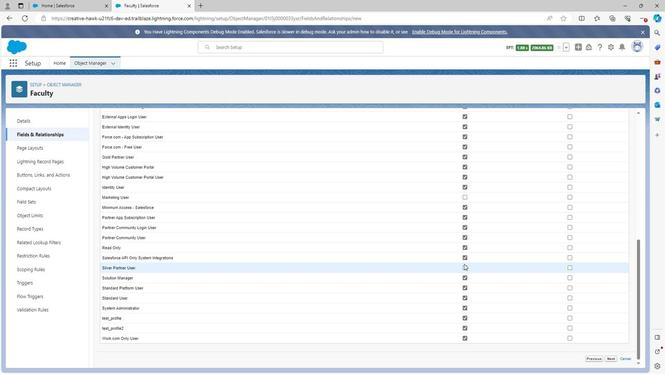 
Action: Mouse pressed left at (463, 267)
Screenshot: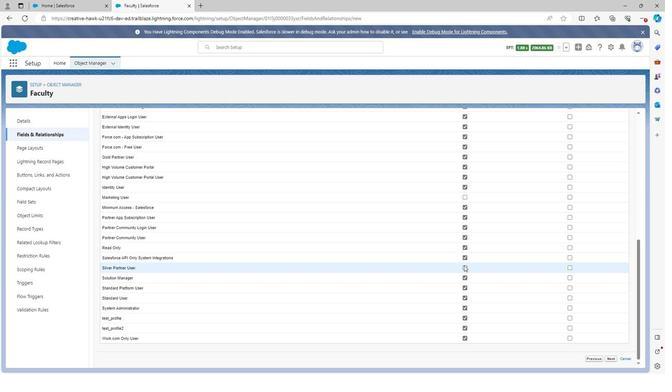 
Action: Mouse moved to (537, 263)
Screenshot: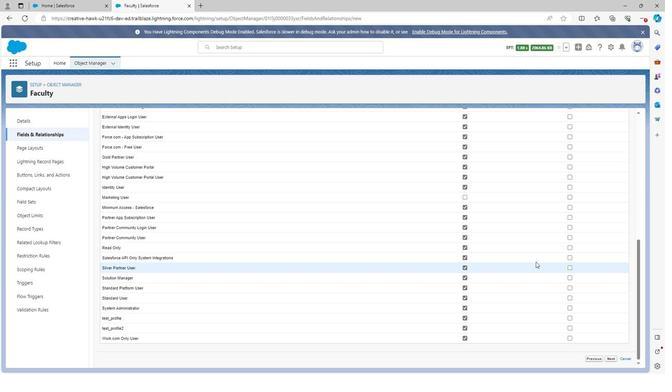 
Action: Mouse scrolled (537, 263) with delta (0, 0)
Screenshot: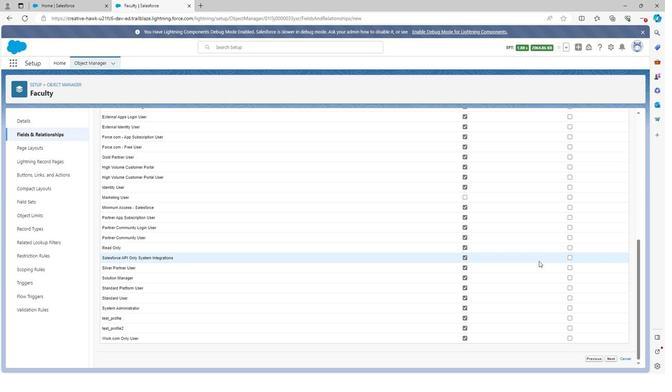 
Action: Mouse scrolled (537, 263) with delta (0, 0)
Screenshot: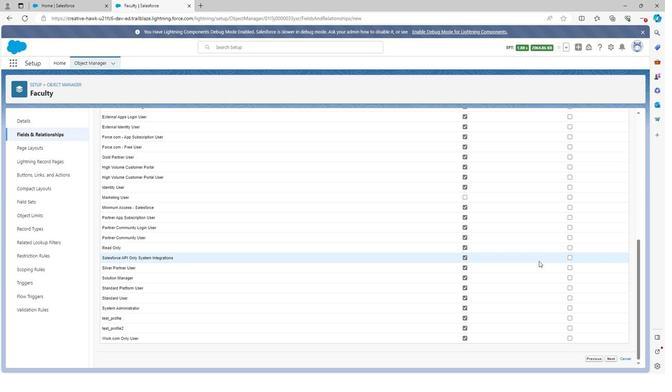 
Action: Mouse scrolled (537, 263) with delta (0, 0)
Screenshot: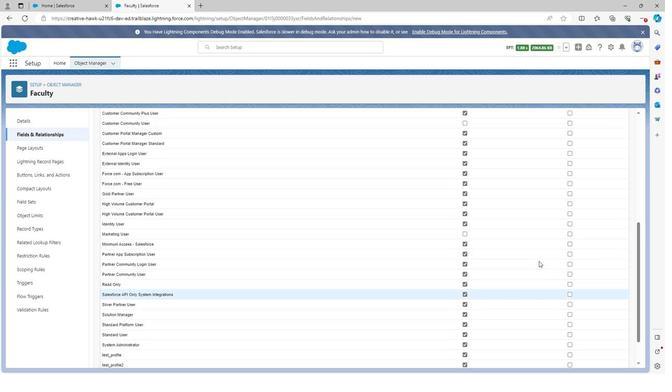 
Action: Mouse scrolled (537, 263) with delta (0, 0)
Screenshot: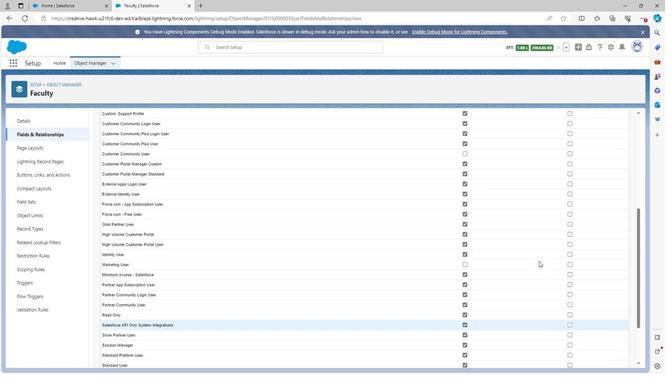
Action: Mouse scrolled (537, 263) with delta (0, 0)
Screenshot: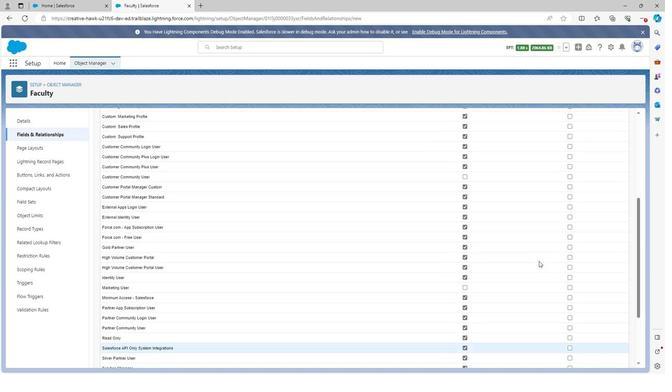 
Action: Mouse moved to (569, 151)
Screenshot: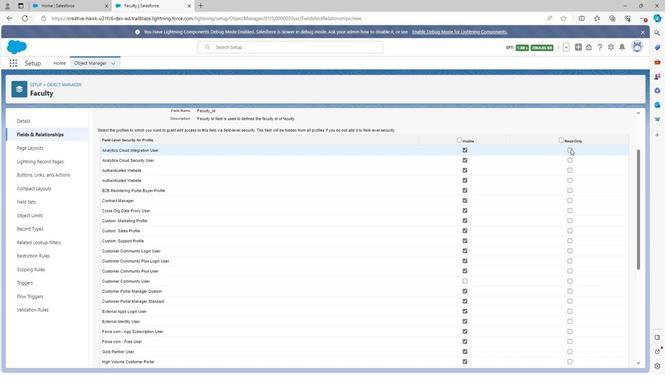 
Action: Mouse pressed left at (569, 151)
Screenshot: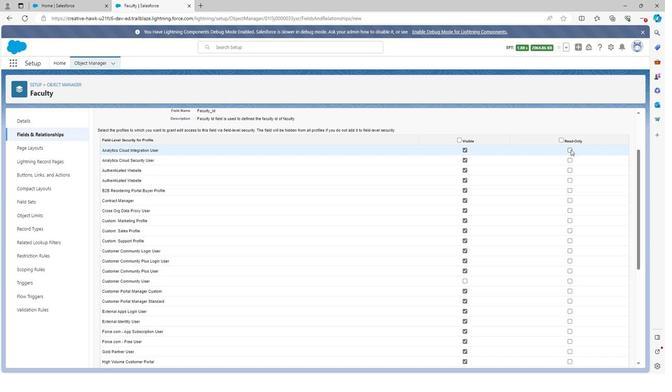
Action: Mouse moved to (569, 161)
Screenshot: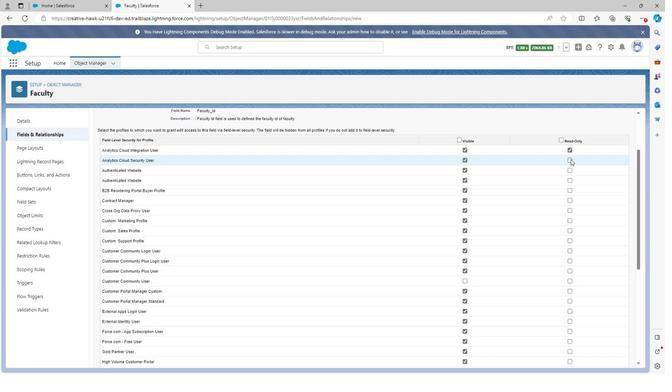 
Action: Mouse pressed left at (569, 161)
Screenshot: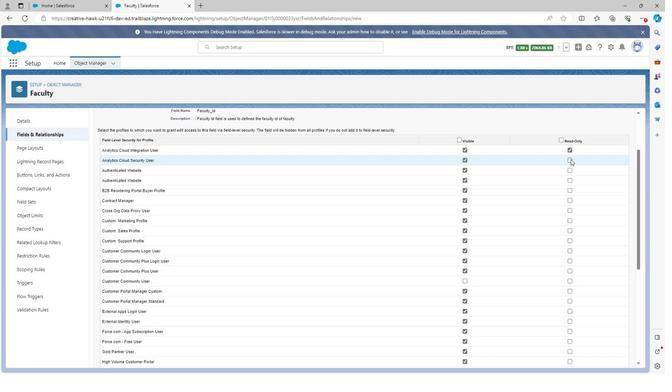 
Action: Mouse moved to (567, 171)
Screenshot: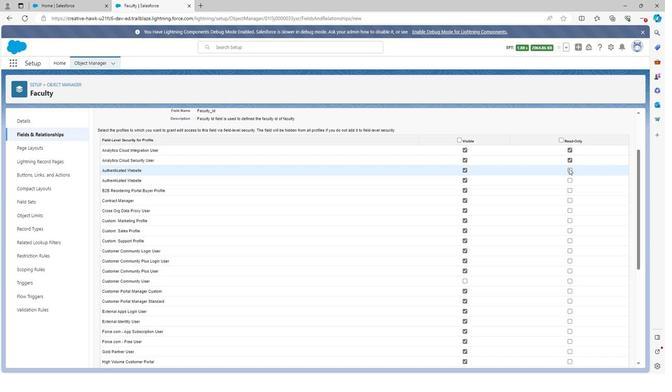 
Action: Mouse pressed left at (567, 171)
Screenshot: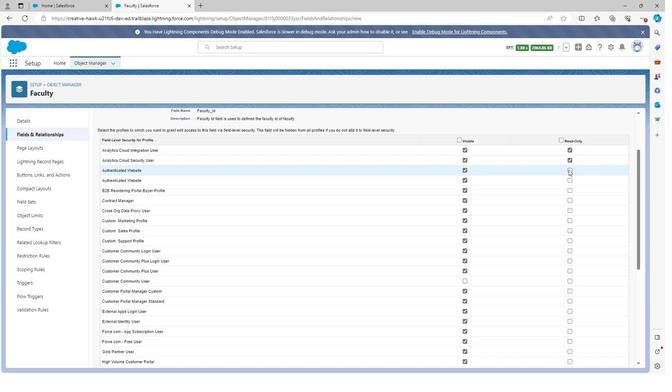 
Action: Mouse moved to (568, 182)
Screenshot: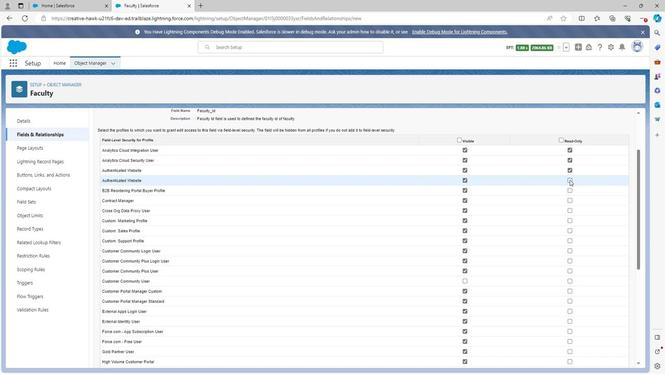 
Action: Mouse pressed left at (568, 182)
Screenshot: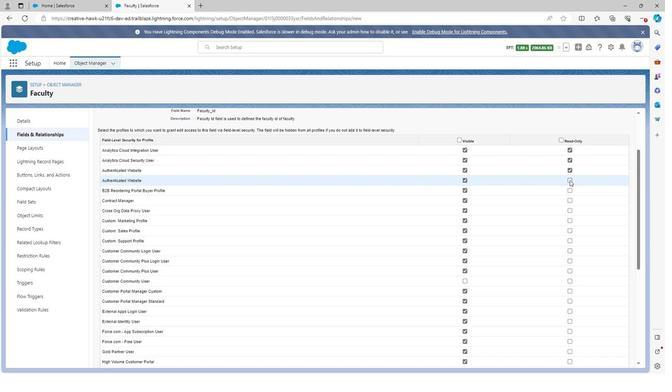 
Action: Mouse moved to (569, 192)
Screenshot: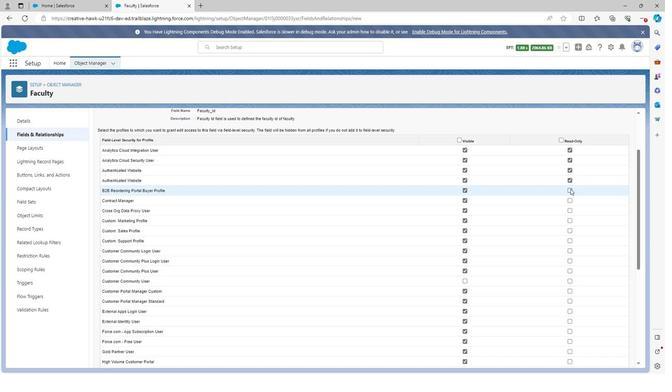 
Action: Mouse pressed left at (569, 192)
Screenshot: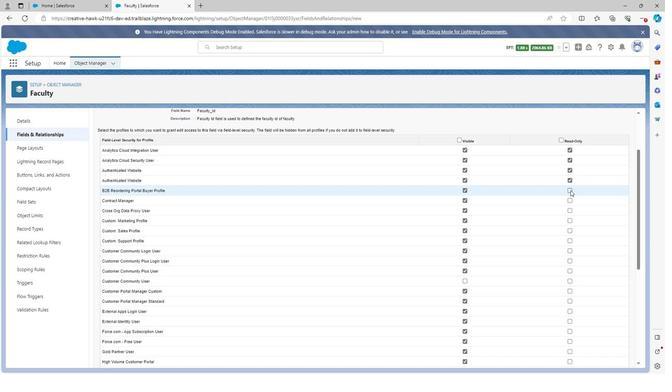 
Action: Mouse moved to (569, 200)
Screenshot: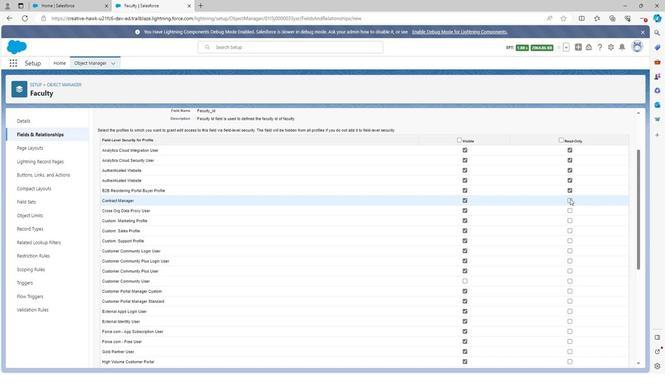 
Action: Mouse pressed left at (569, 200)
Screenshot: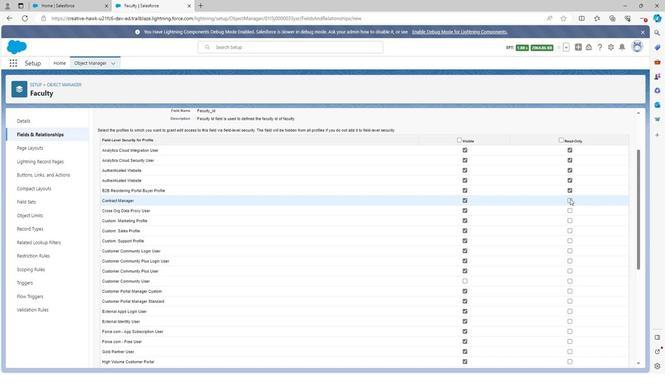 
Action: Mouse moved to (568, 209)
Screenshot: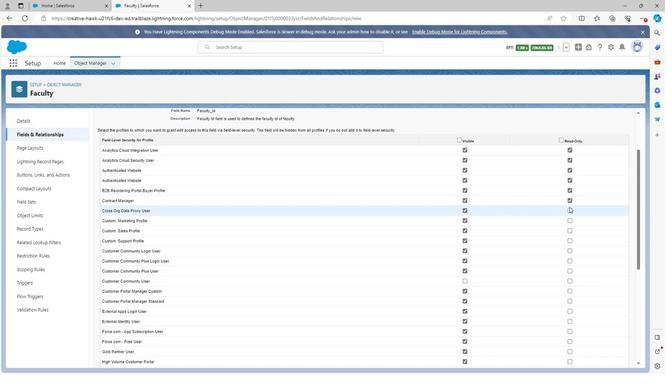 
Action: Mouse pressed left at (568, 209)
Screenshot: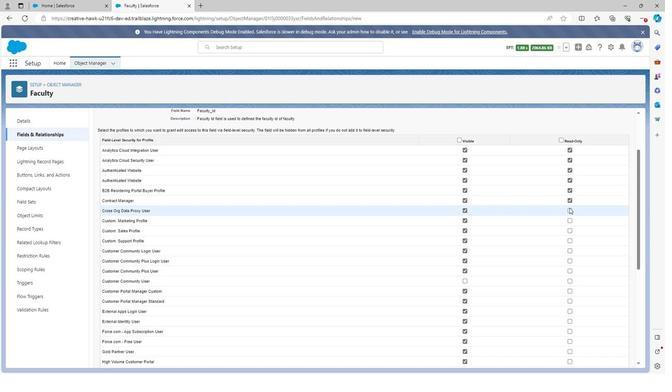
Action: Mouse moved to (568, 213)
Screenshot: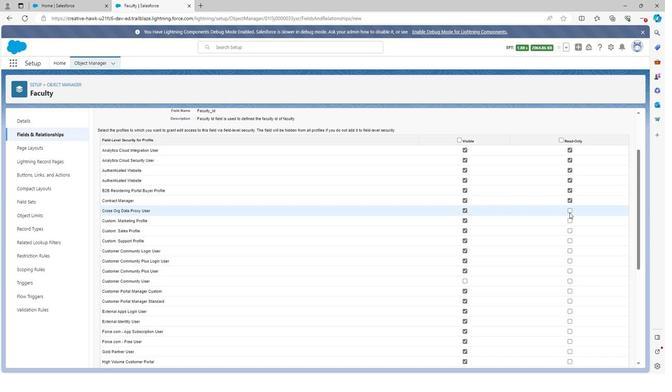 
Action: Mouse pressed left at (568, 213)
Screenshot: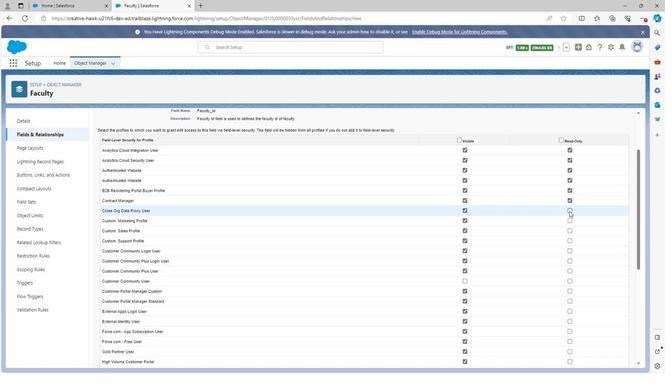 
Action: Mouse moved to (569, 223)
Screenshot: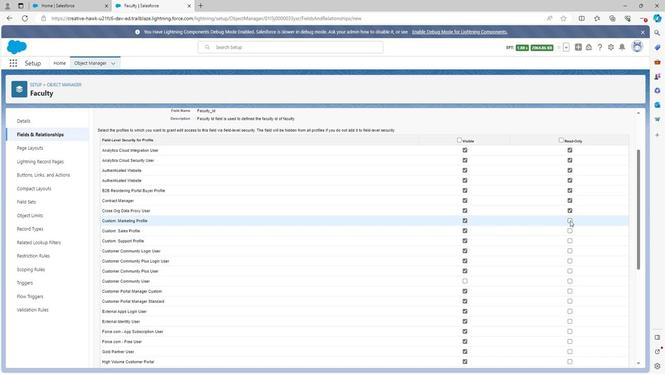 
Action: Mouse pressed left at (569, 223)
Screenshot: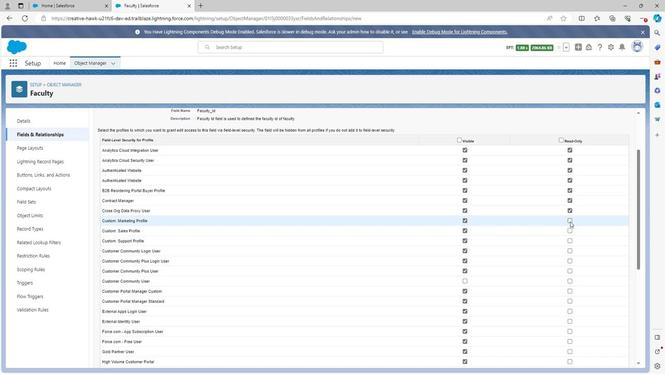 
Action: Mouse moved to (569, 232)
Screenshot: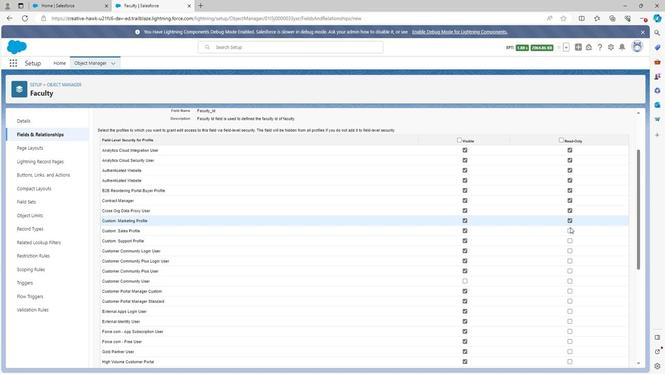 
Action: Mouse pressed left at (569, 232)
Screenshot: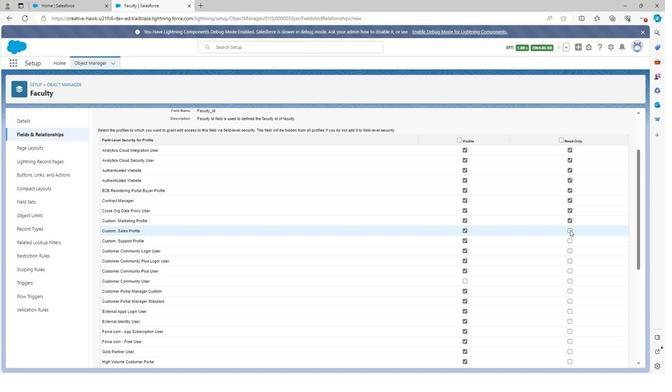 
Action: Mouse moved to (570, 242)
Screenshot: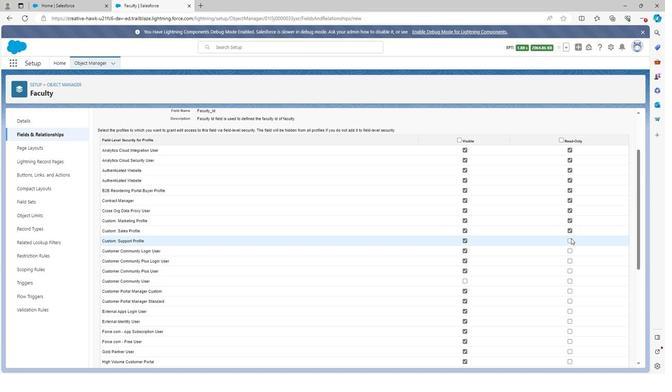 
Action: Mouse pressed left at (570, 242)
Screenshot: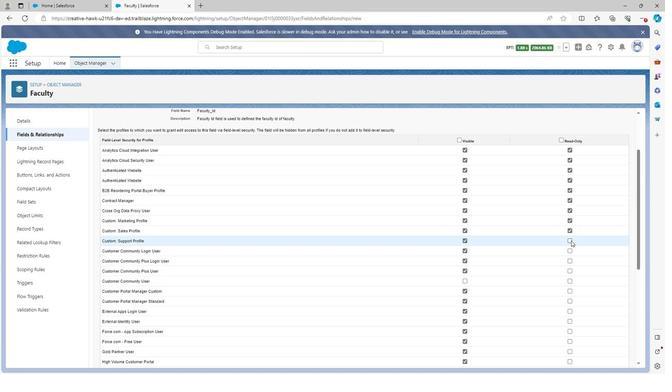 
Action: Mouse moved to (568, 251)
Screenshot: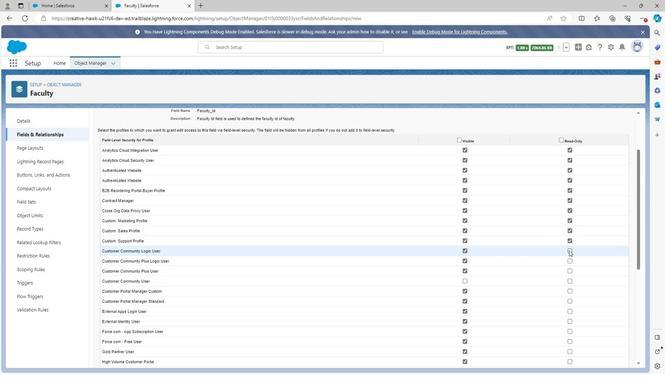 
Action: Mouse pressed left at (568, 251)
Screenshot: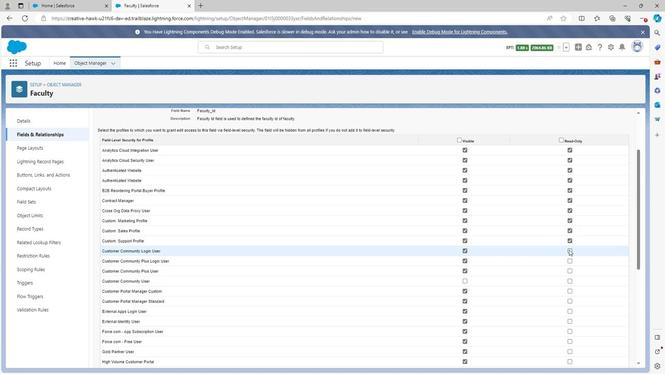 
Action: Mouse moved to (568, 263)
Screenshot: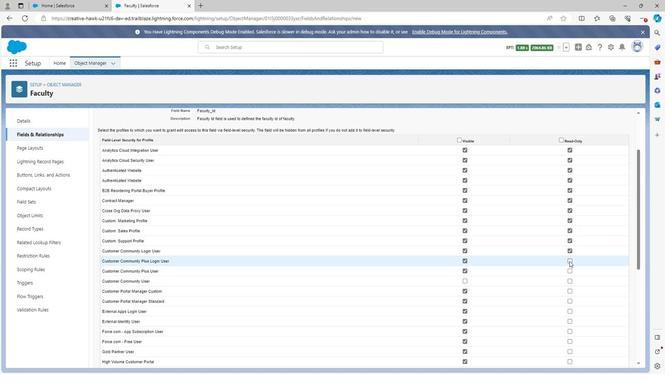 
Action: Mouse pressed left at (568, 263)
Screenshot: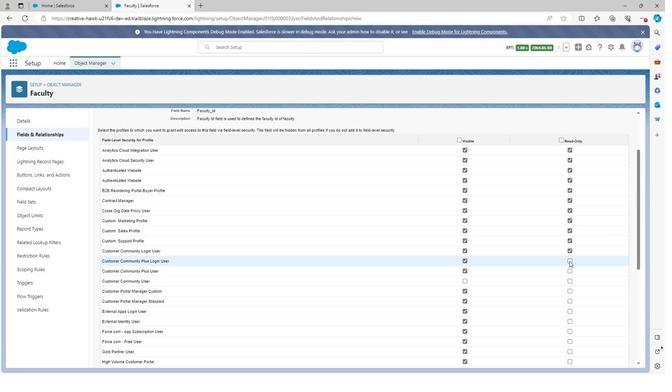 
Action: Mouse moved to (569, 271)
Screenshot: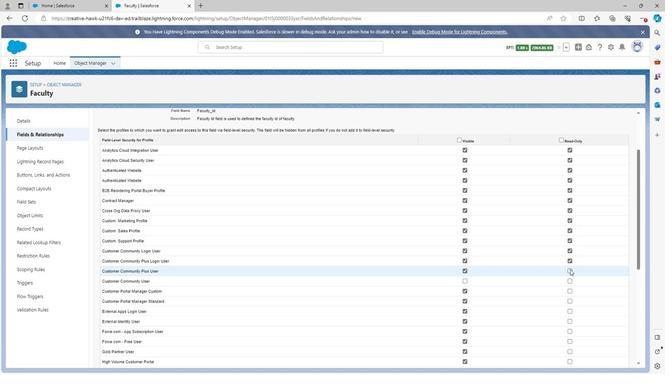 
Action: Mouse pressed left at (569, 271)
Screenshot: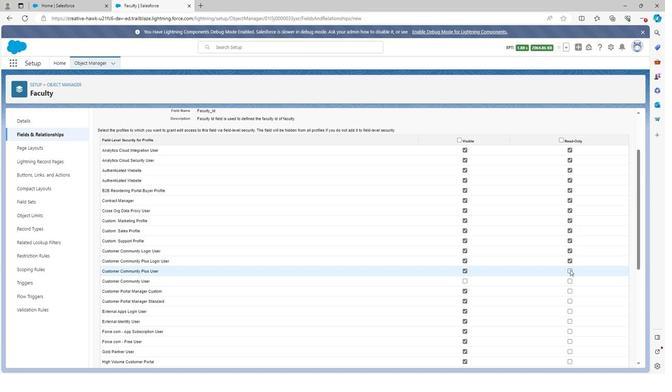 
Action: Mouse moved to (569, 271)
Screenshot: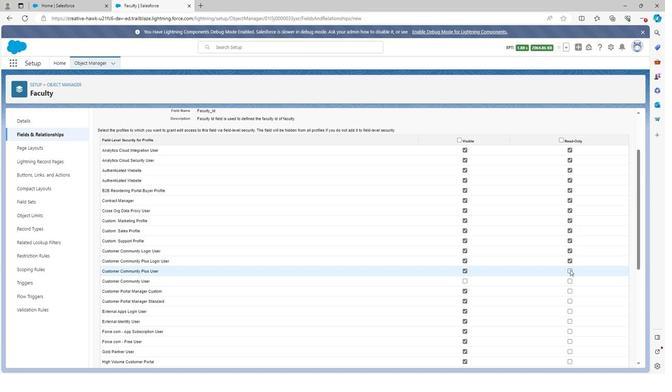 
Action: Mouse scrolled (569, 271) with delta (0, 0)
Screenshot: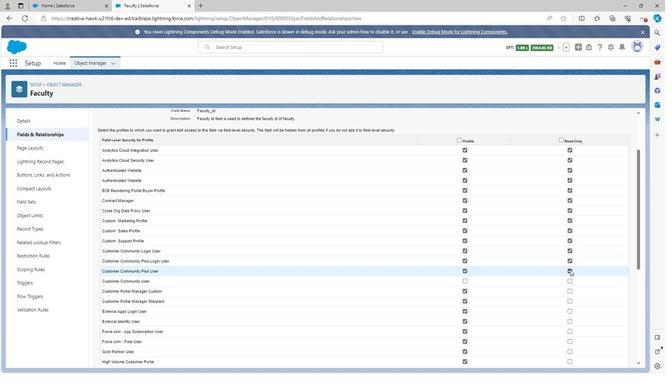 
Action: Mouse moved to (569, 253)
Screenshot: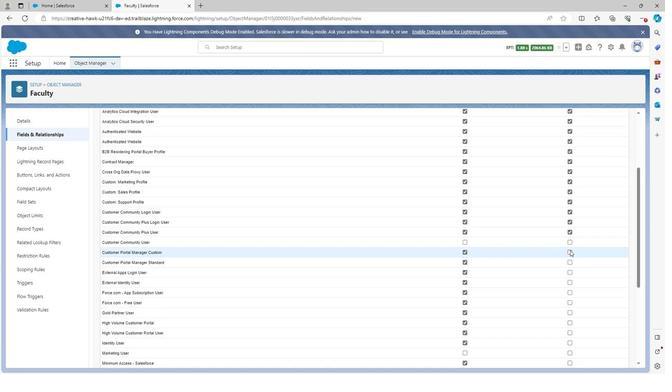 
Action: Mouse pressed left at (569, 253)
Screenshot: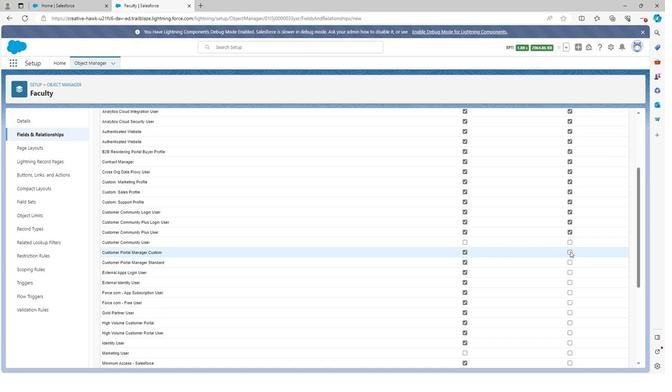
Action: Mouse moved to (569, 264)
Screenshot: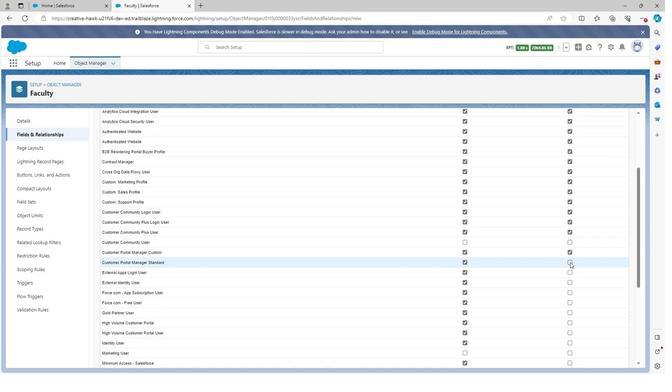 
Action: Mouse pressed left at (569, 264)
Screenshot: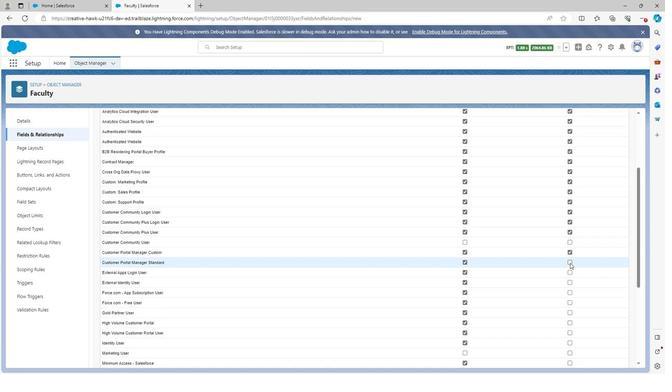 
Action: Mouse moved to (569, 273)
Screenshot: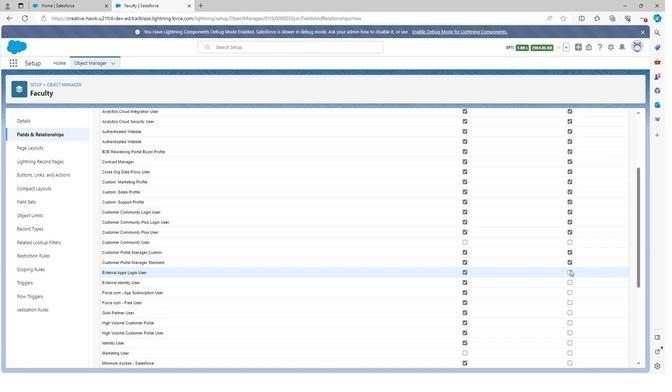 
Action: Mouse pressed left at (569, 273)
Screenshot: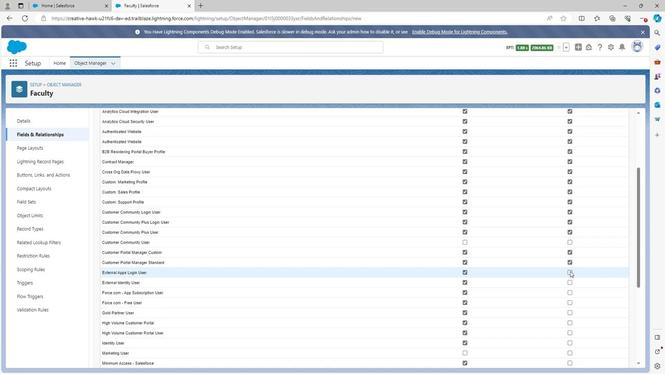 
Action: Mouse scrolled (569, 273) with delta (0, 0)
Screenshot: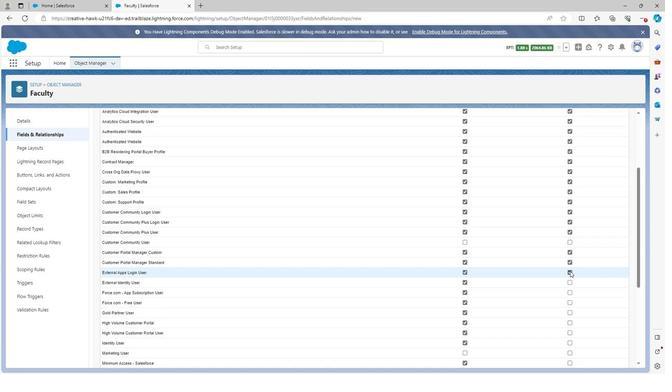 
Action: Mouse scrolled (569, 273) with delta (0, 0)
Screenshot: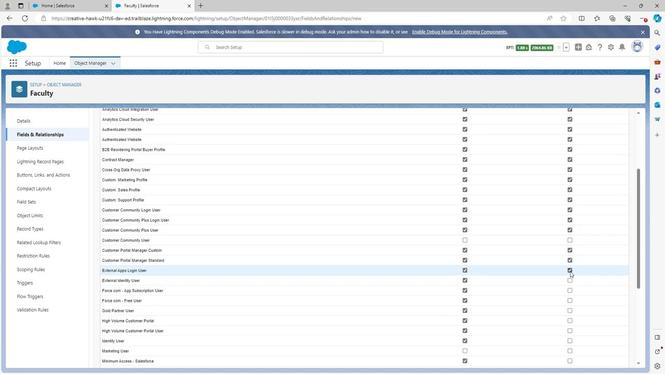 
Action: Mouse moved to (569, 207)
Screenshot: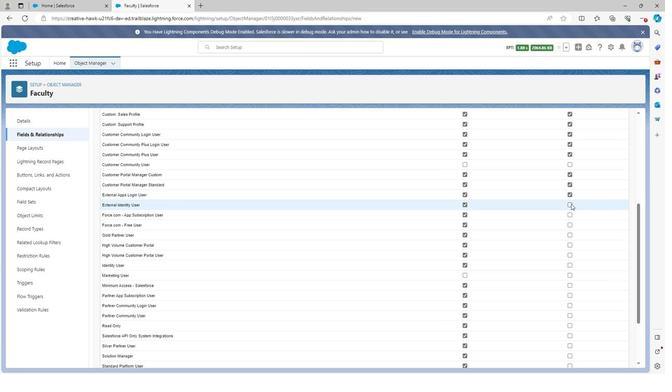 
Action: Mouse pressed left at (569, 207)
Screenshot: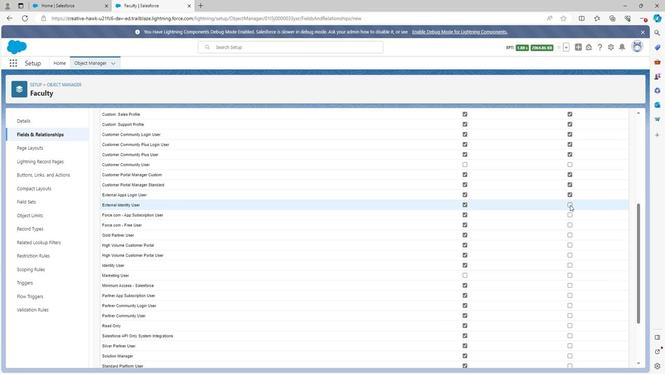 
Action: Mouse moved to (570, 217)
Screenshot: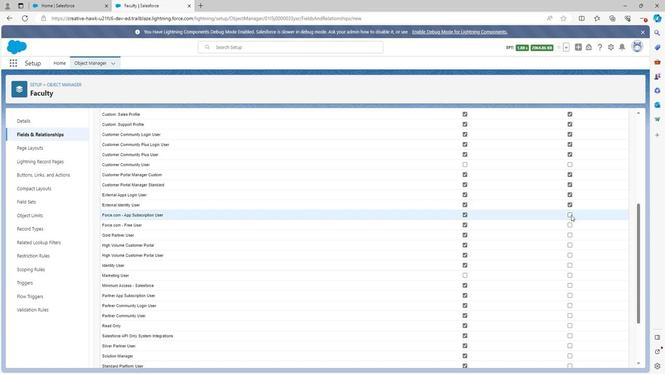
Action: Mouse pressed left at (570, 217)
Screenshot: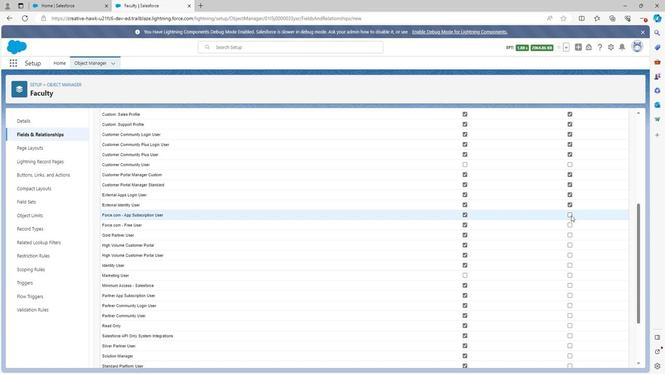
Action: Mouse moved to (570, 225)
Screenshot: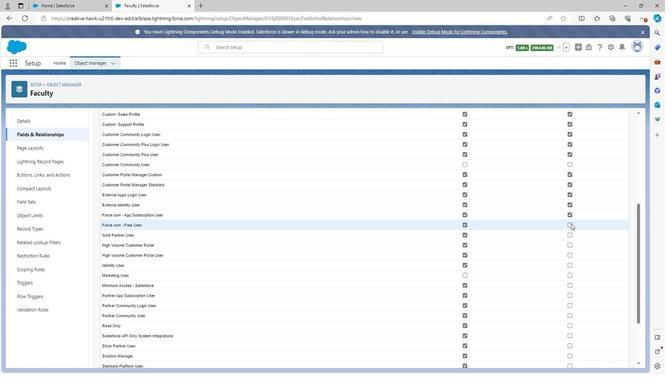 
Action: Mouse pressed left at (570, 225)
Screenshot: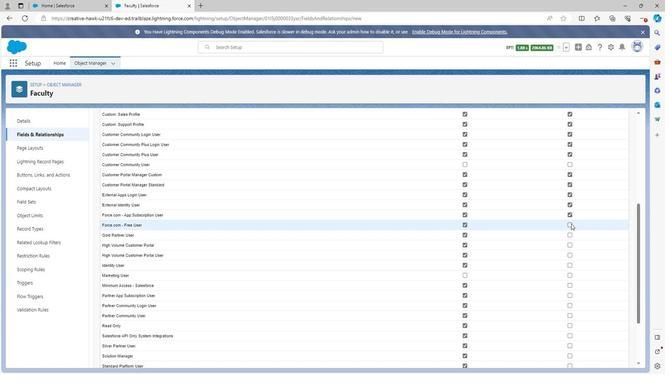 
Action: Mouse moved to (569, 236)
Screenshot: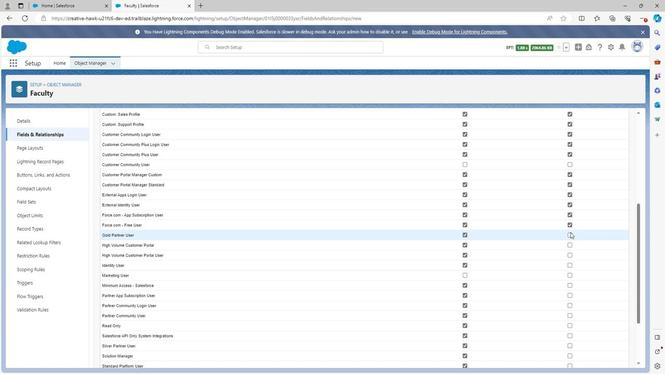 
Action: Mouse pressed left at (569, 236)
Screenshot: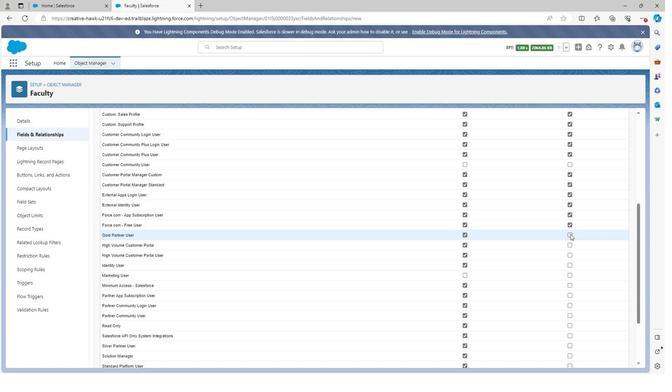 
Action: Mouse moved to (568, 246)
Screenshot: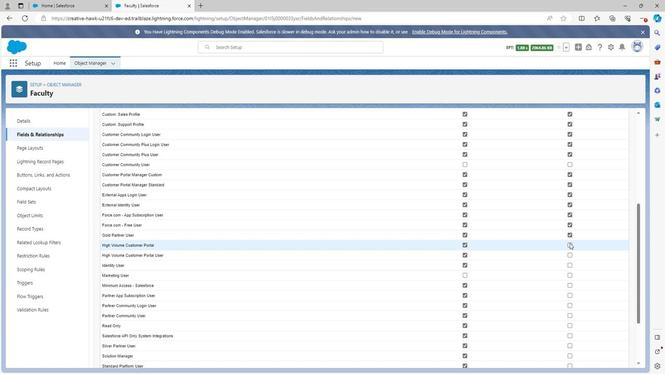 
Action: Mouse pressed left at (568, 246)
Screenshot: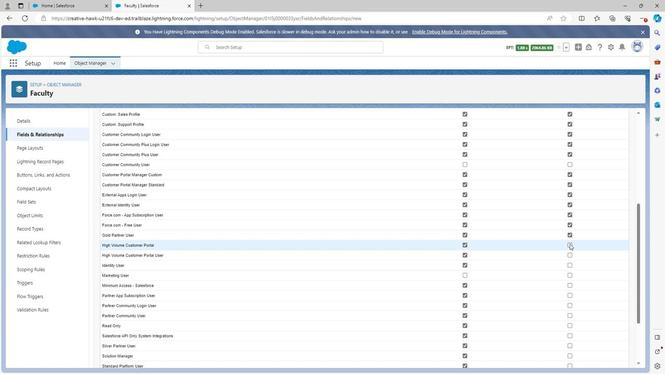 
Action: Mouse moved to (568, 255)
Screenshot: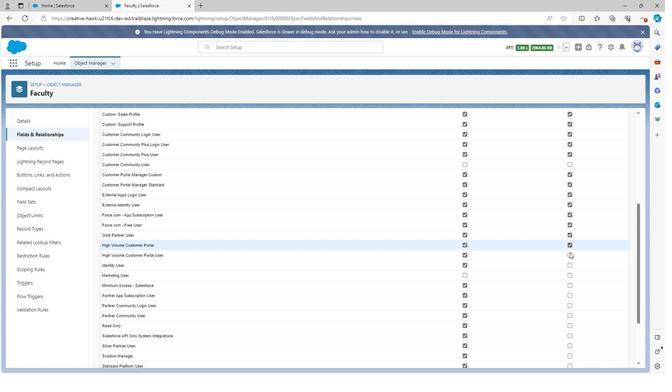 
Action: Mouse pressed left at (568, 255)
Screenshot: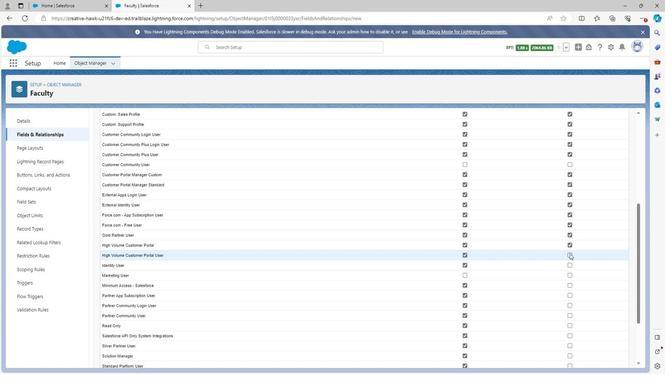 
Action: Mouse moved to (569, 265)
Screenshot: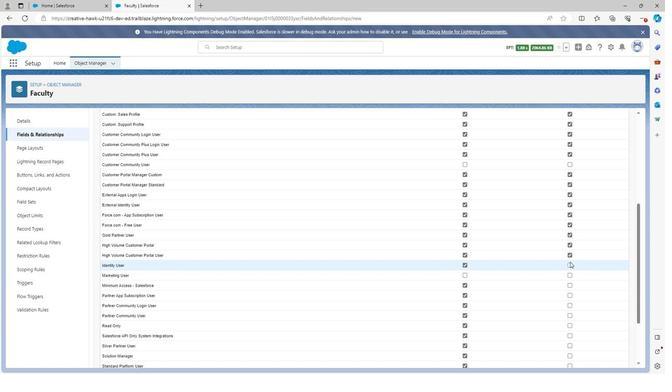 
Action: Mouse pressed left at (569, 265)
Screenshot: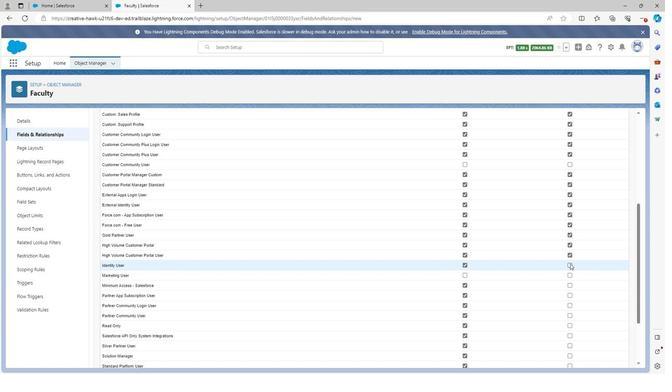 
Action: Mouse scrolled (569, 265) with delta (0, 0)
Screenshot: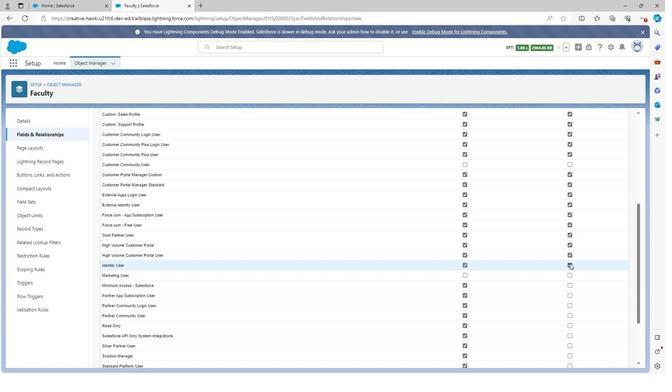 
Action: Mouse scrolled (569, 265) with delta (0, 0)
Screenshot: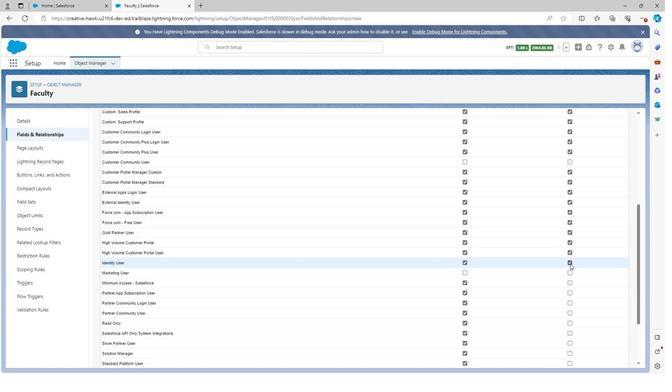 
Action: Mouse moved to (568, 264)
Screenshot: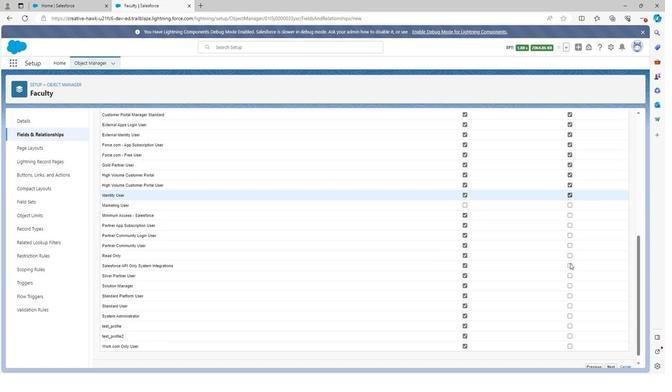 
Action: Mouse scrolled (568, 263) with delta (0, 0)
Screenshot: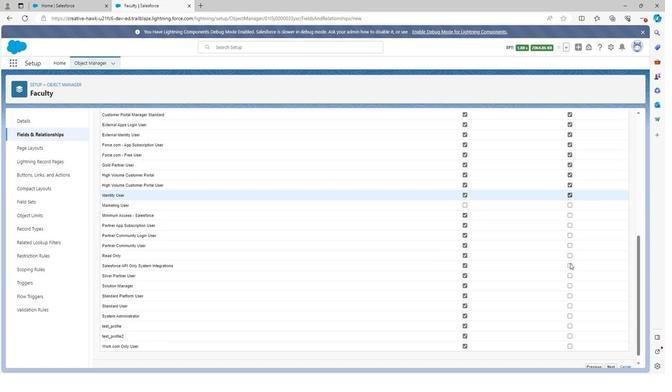 
Action: Mouse moved to (569, 210)
Screenshot: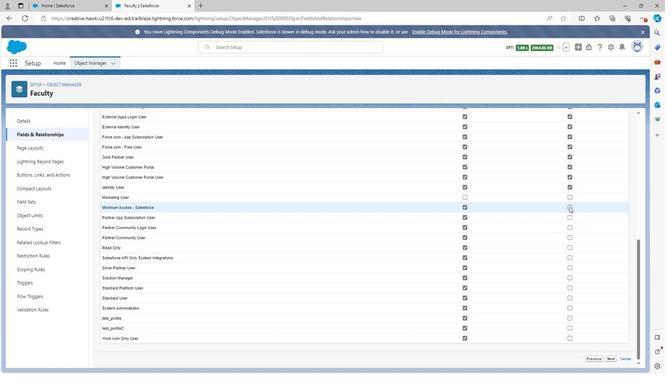 
Action: Mouse pressed left at (569, 210)
Screenshot: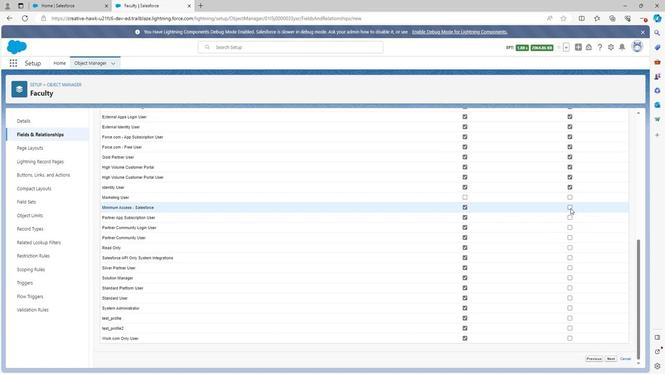 
Action: Mouse moved to (569, 218)
Screenshot: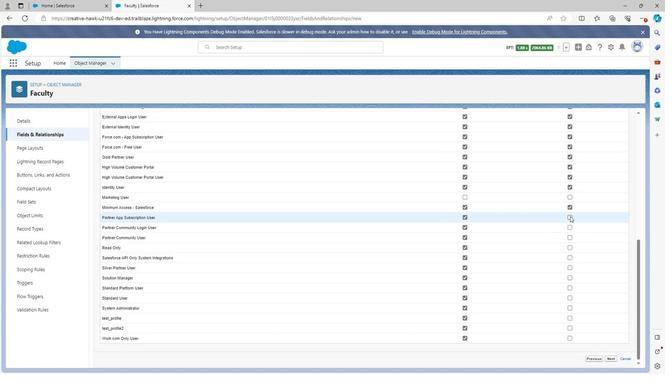 
Action: Mouse pressed left at (569, 218)
Screenshot: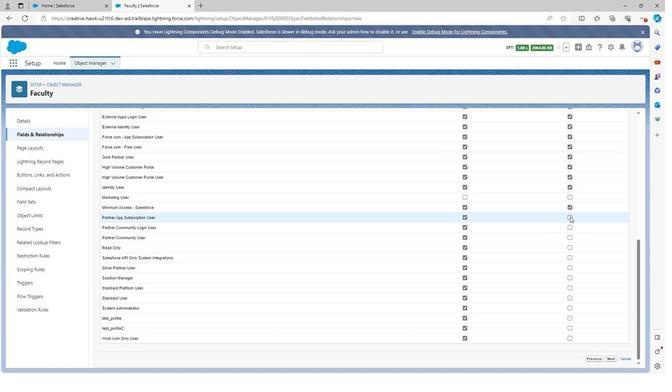
Action: Mouse moved to (568, 228)
Screenshot: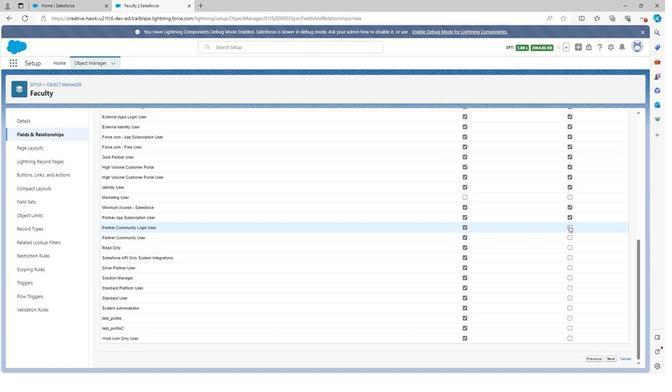 
Action: Mouse pressed left at (568, 228)
Screenshot: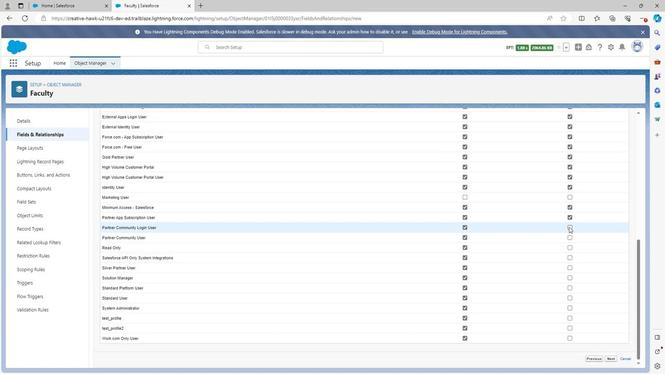 
Action: Mouse moved to (569, 238)
Screenshot: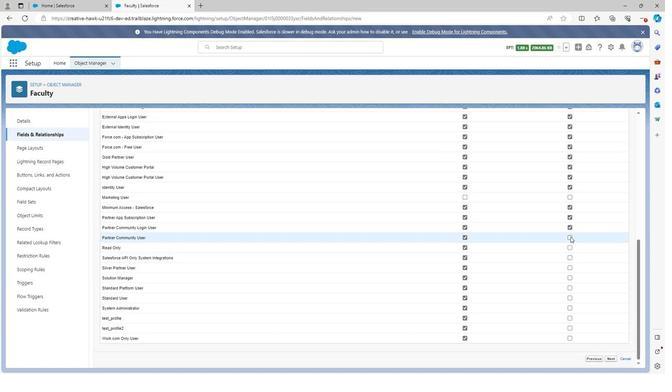 
Action: Mouse pressed left at (569, 238)
Screenshot: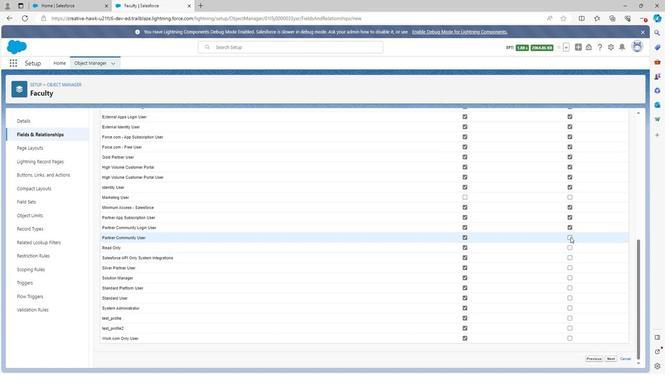 
Action: Mouse moved to (568, 249)
Screenshot: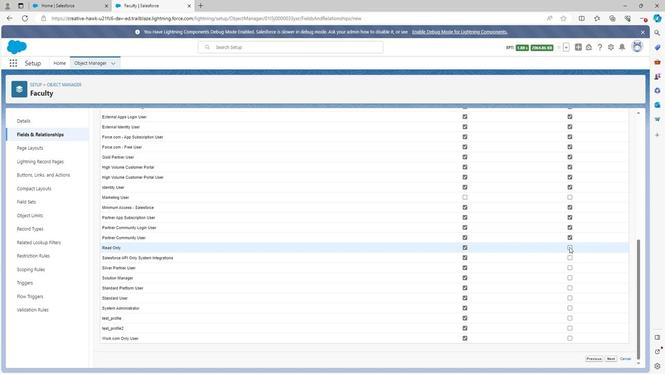 
Action: Mouse pressed left at (568, 249)
Screenshot: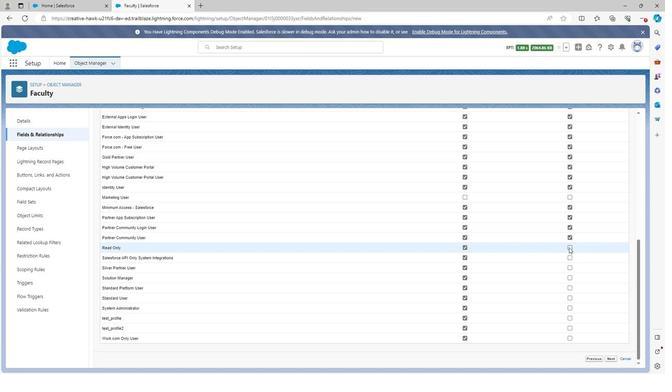 
Action: Mouse moved to (569, 259)
Screenshot: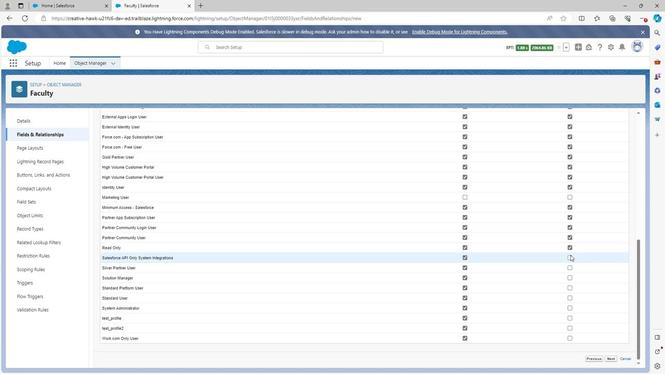 
Action: Mouse pressed left at (569, 259)
Screenshot: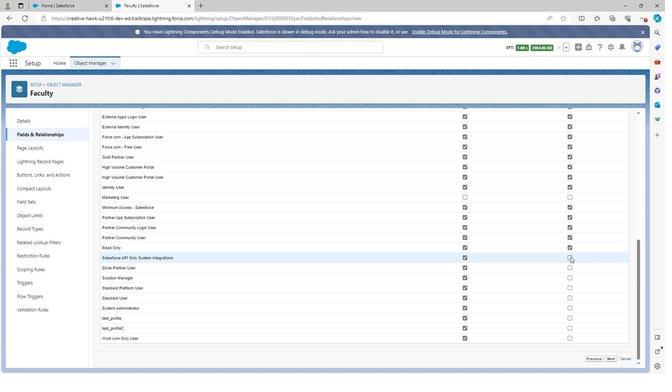 
Action: Mouse moved to (569, 268)
Screenshot: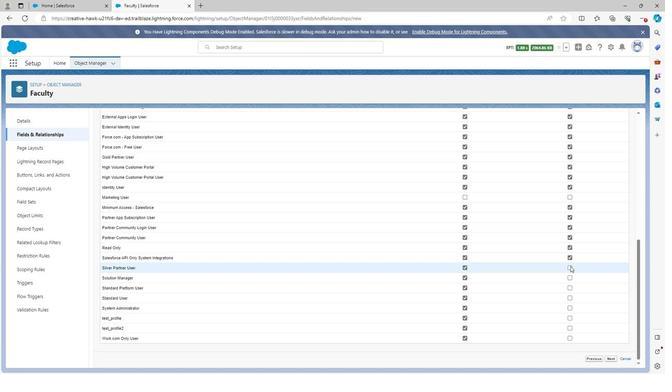 
Action: Mouse pressed left at (569, 268)
Screenshot: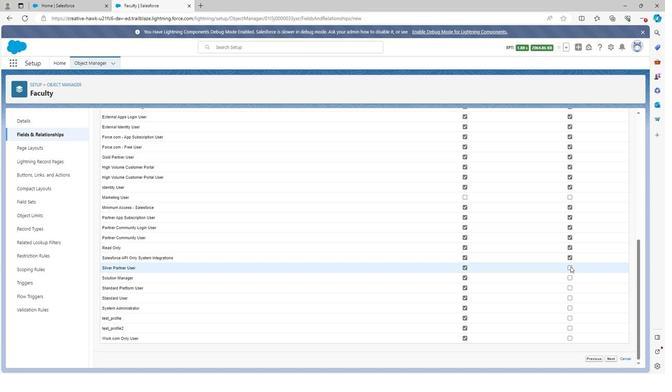 
Action: Mouse moved to (568, 279)
Screenshot: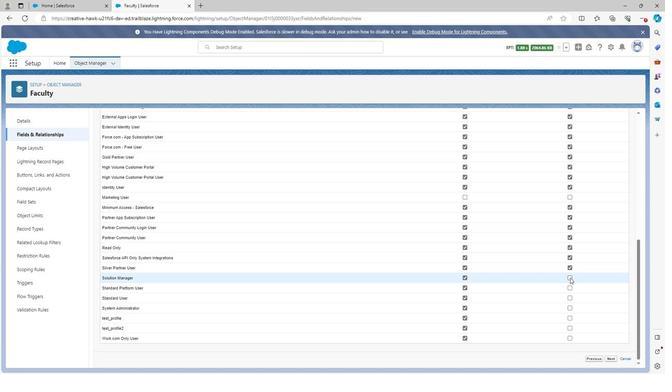 
Action: Mouse pressed left at (568, 279)
Screenshot: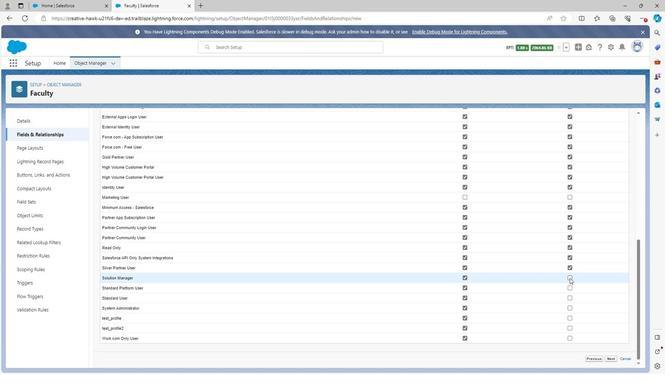 
Action: Mouse moved to (569, 289)
Screenshot: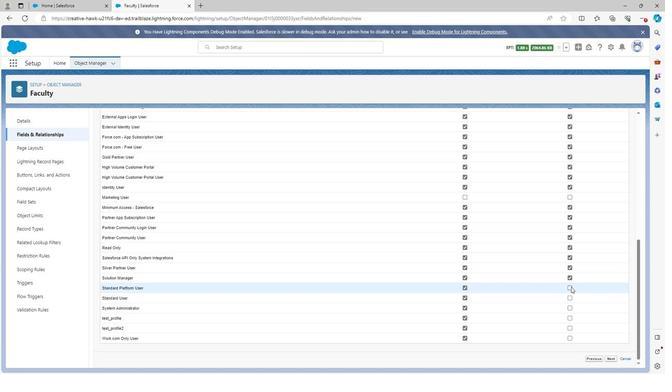 
Action: Mouse pressed left at (569, 289)
Screenshot: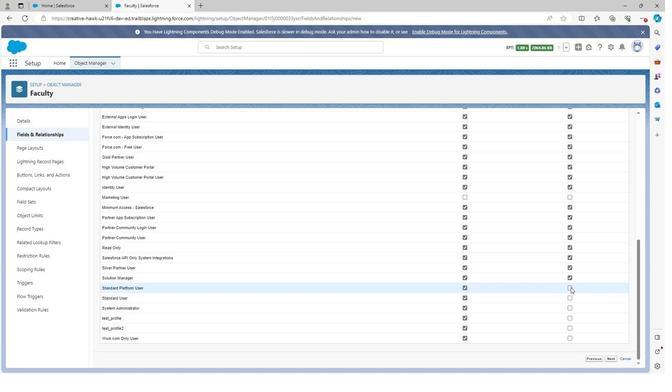 
Action: Mouse moved to (567, 300)
Screenshot: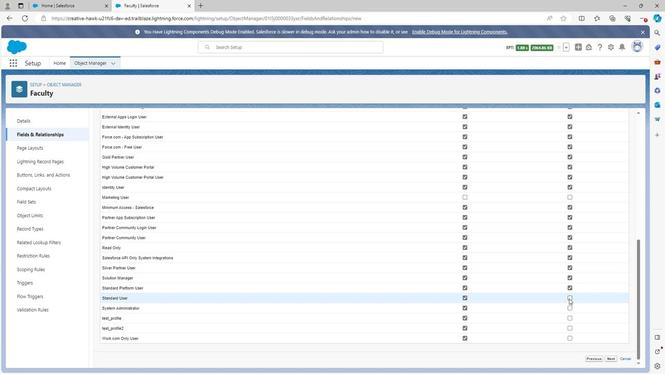 
Action: Mouse pressed left at (567, 300)
Screenshot: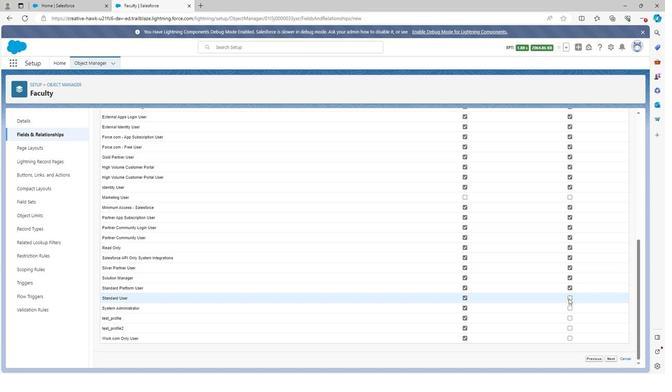 
Action: Mouse moved to (567, 309)
Screenshot: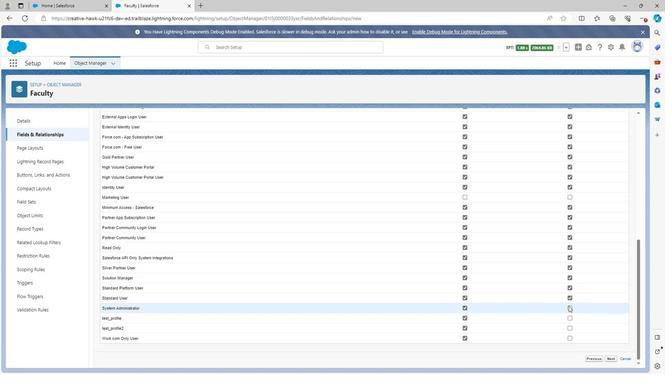 
Action: Mouse pressed left at (567, 309)
Screenshot: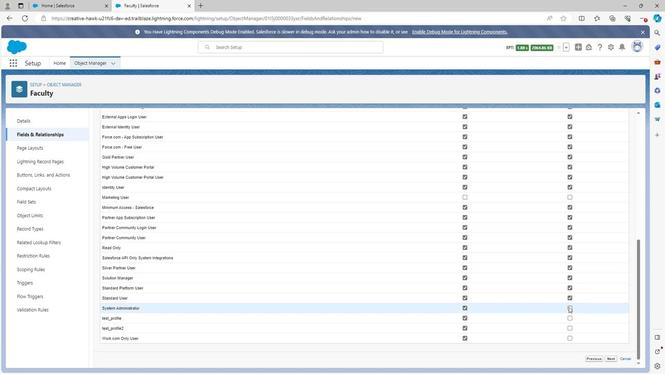 
Action: Mouse moved to (569, 319)
Screenshot: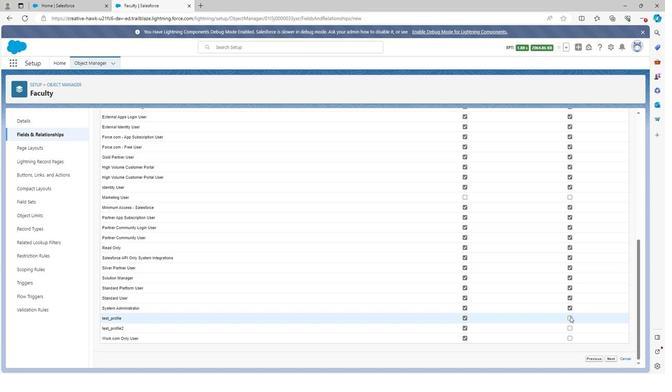 
Action: Mouse pressed left at (569, 319)
Screenshot: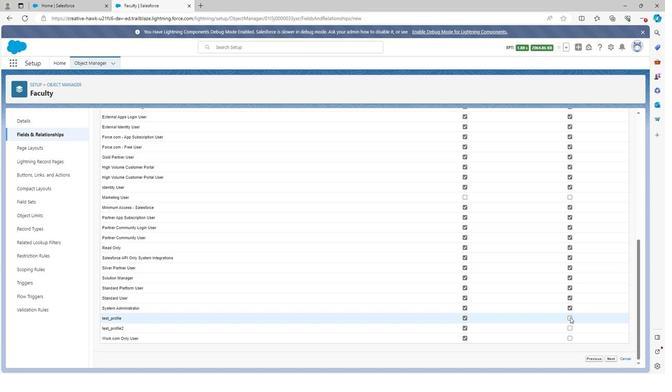 
Action: Mouse moved to (569, 327)
Screenshot: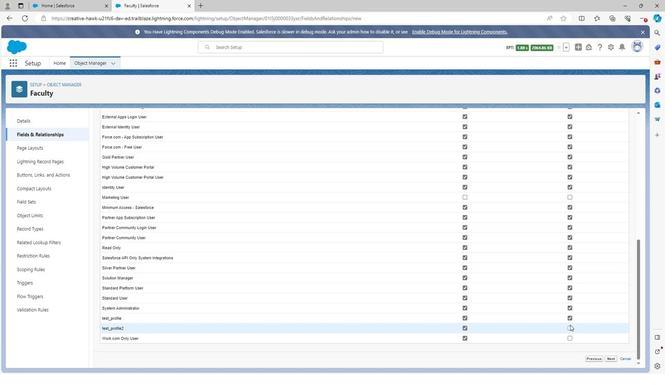 
Action: Mouse pressed left at (569, 327)
Screenshot: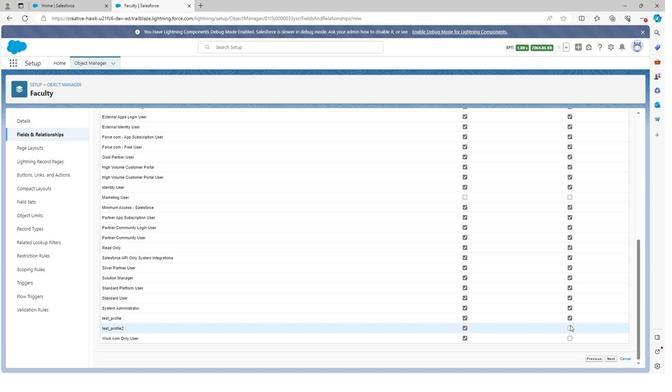 
Action: Mouse moved to (567, 331)
Screenshot: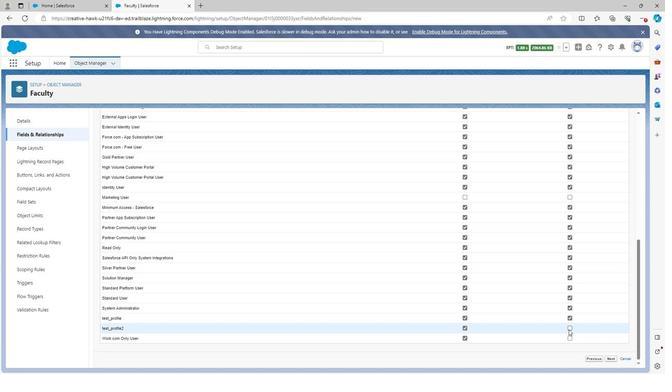 
Action: Mouse pressed left at (567, 331)
Screenshot: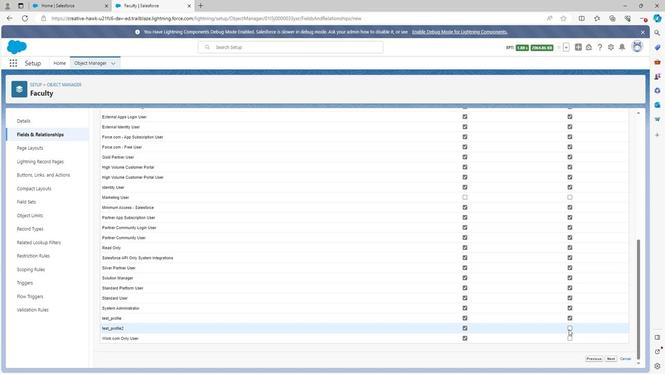
Action: Mouse moved to (568, 340)
Screenshot: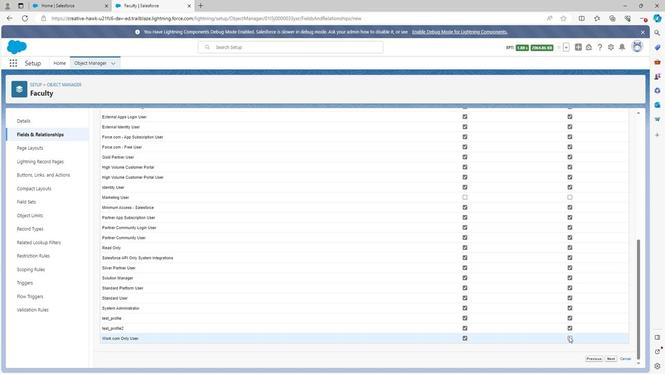 
Action: Mouse pressed left at (568, 340)
Screenshot: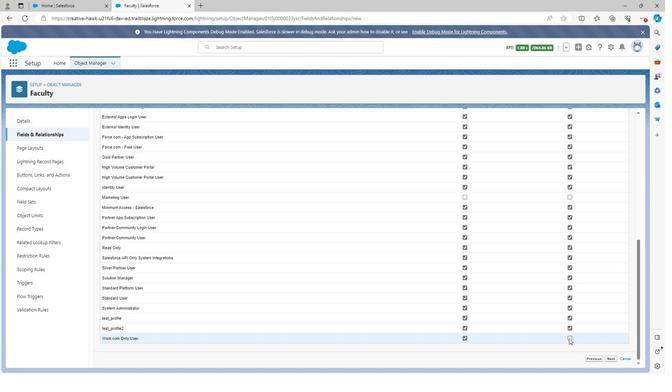 
Action: Mouse moved to (609, 360)
Screenshot: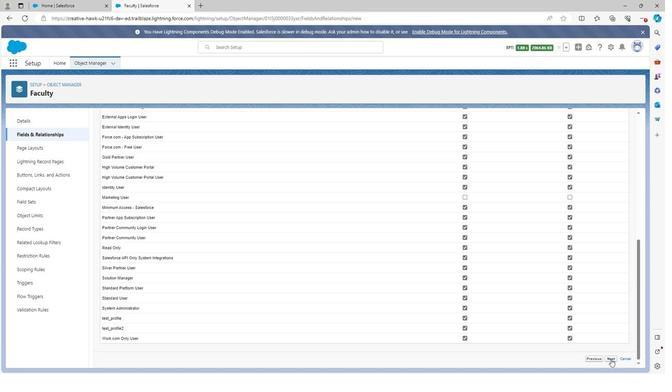 
Action: Mouse pressed left at (609, 360)
Screenshot: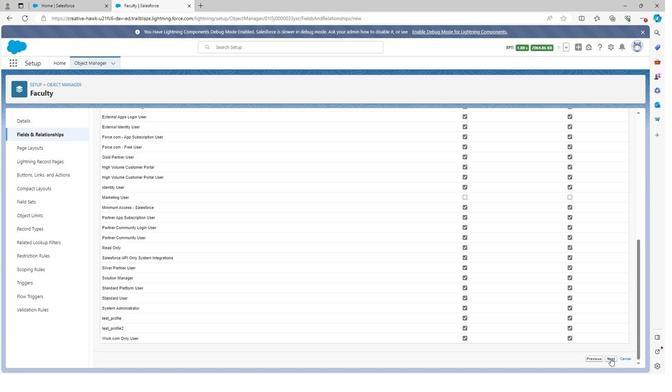 
Action: Mouse moved to (613, 258)
Screenshot: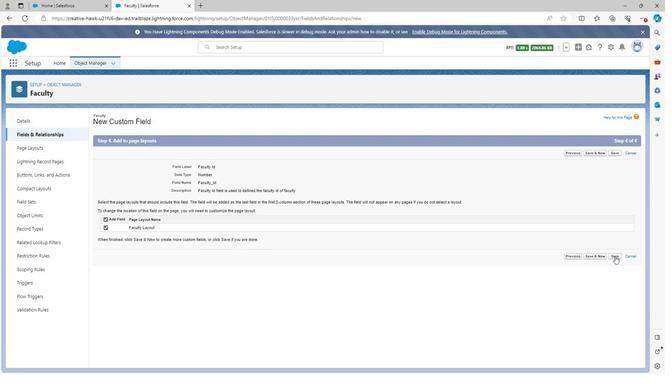 
Action: Mouse pressed left at (613, 258)
Screenshot: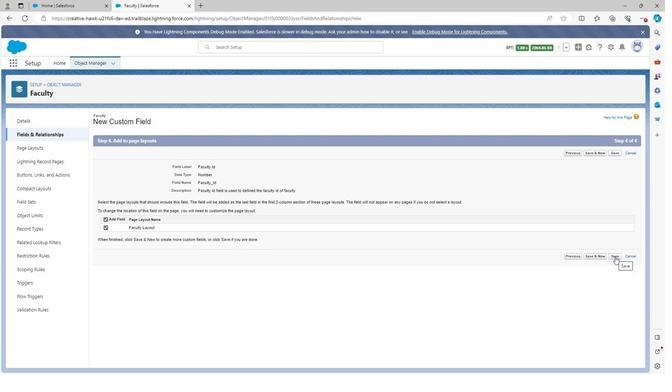 
Action: Mouse moved to (492, 123)
Screenshot: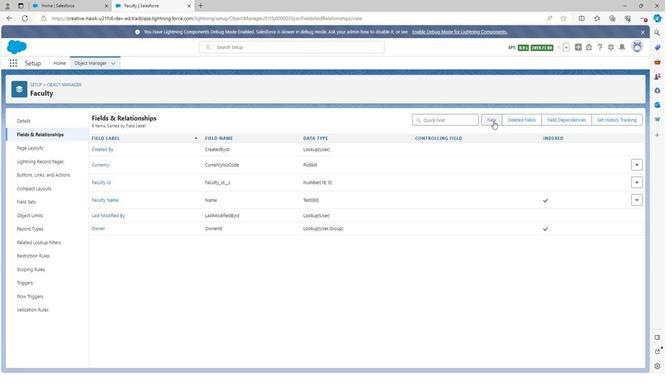 
Action: Mouse pressed left at (492, 123)
Screenshot: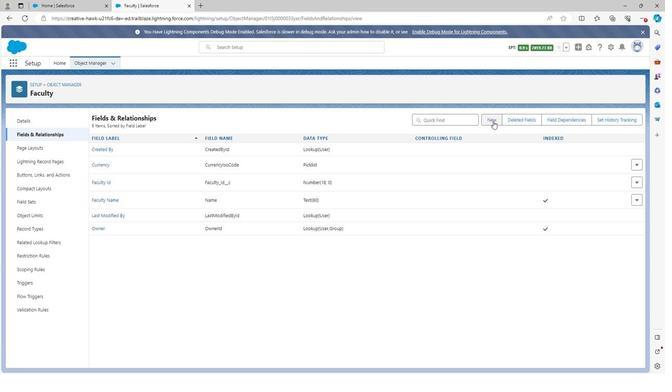 
Action: Mouse moved to (115, 316)
Screenshot: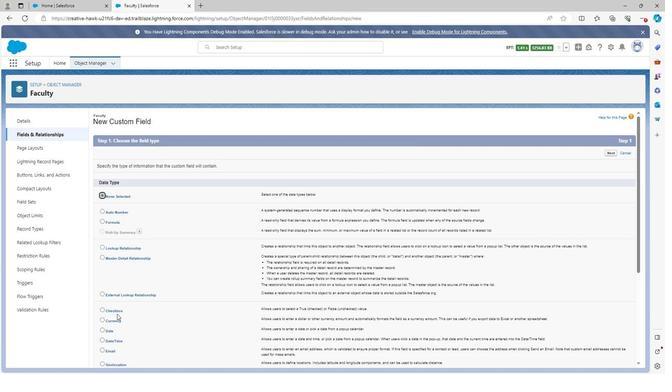 
Action: Mouse scrolled (115, 315) with delta (0, 0)
Screenshot: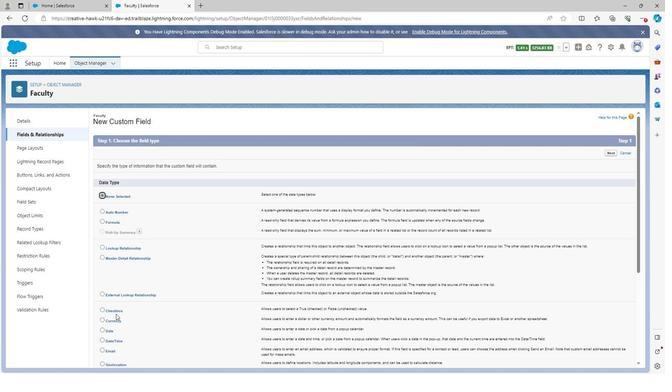 
Action: Mouse moved to (112, 318)
Screenshot: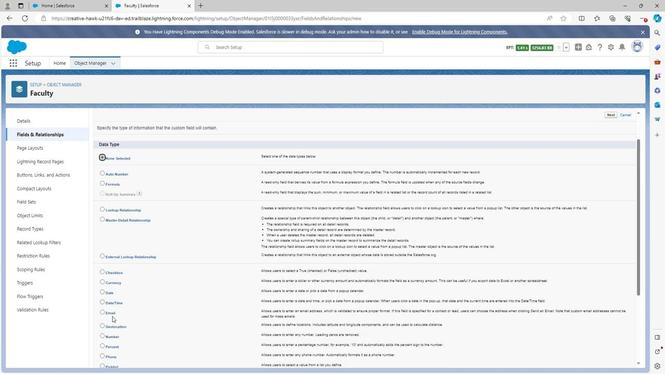 
Action: Mouse scrolled (112, 317) with delta (0, 0)
Screenshot: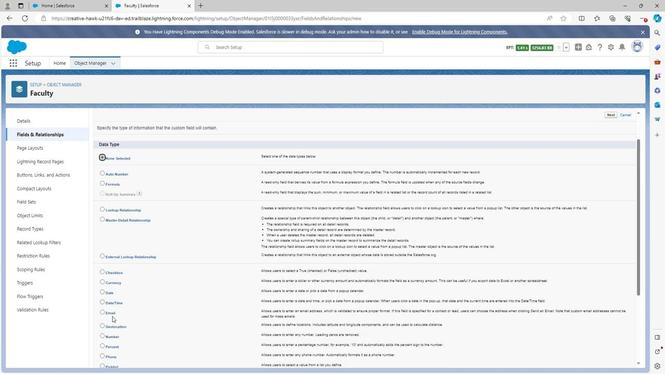 
Action: Mouse moved to (112, 318)
Screenshot: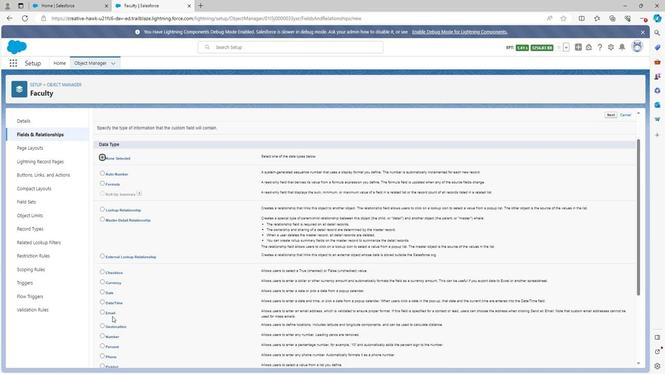 
Action: Mouse scrolled (112, 317) with delta (0, 0)
Screenshot: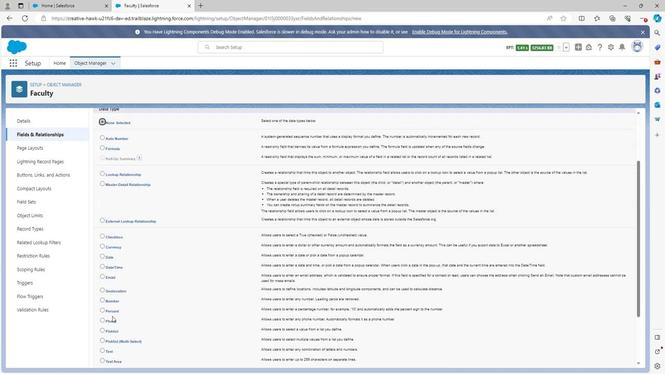 
Action: Mouse moved to (101, 309)
Screenshot: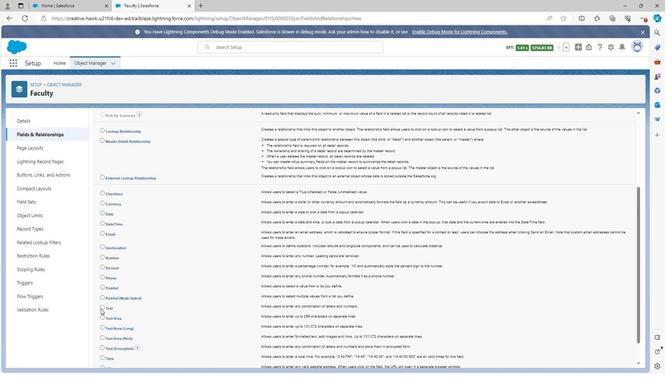 
Action: Mouse pressed left at (101, 309)
Screenshot: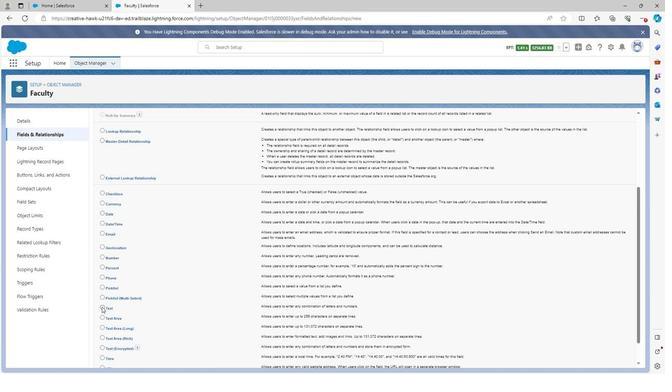 
Action: Mouse moved to (494, 326)
Screenshot: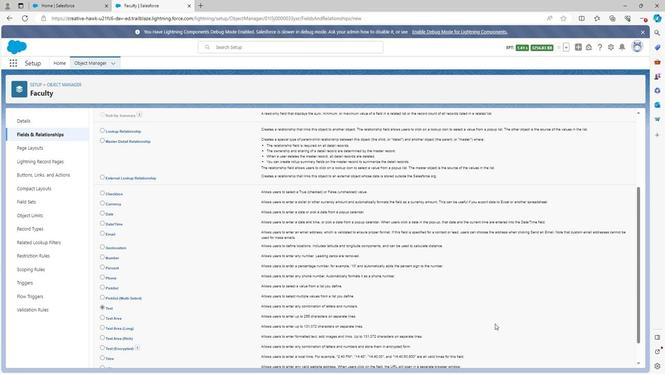 
Action: Mouse scrolled (494, 326) with delta (0, 0)
Screenshot: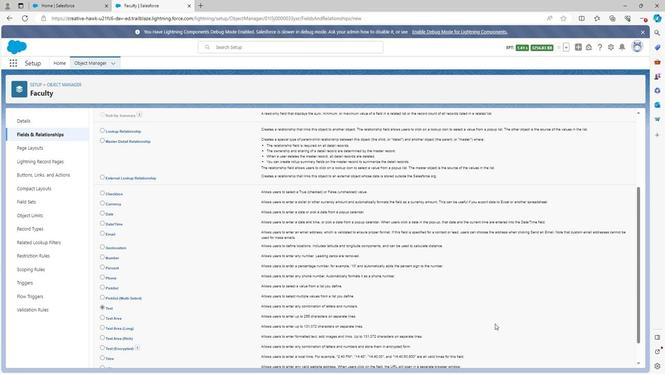 
Action: Mouse moved to (495, 328)
Screenshot: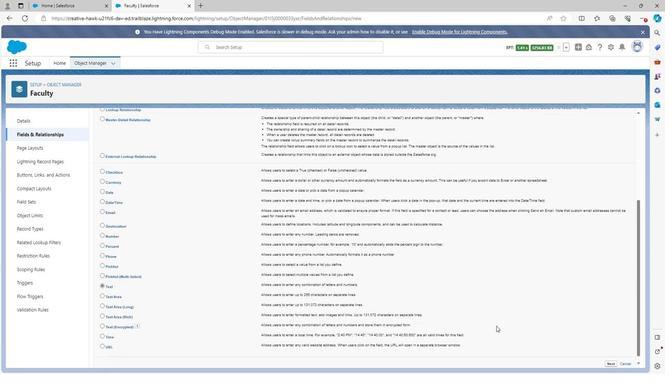 
Action: Mouse scrolled (495, 328) with delta (0, 0)
Screenshot: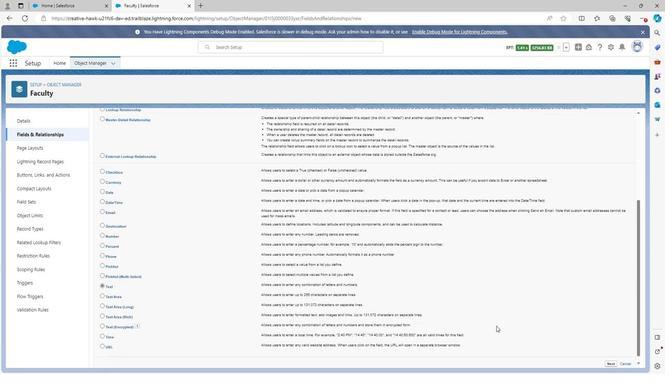 
Action: Mouse moved to (607, 361)
Screenshot: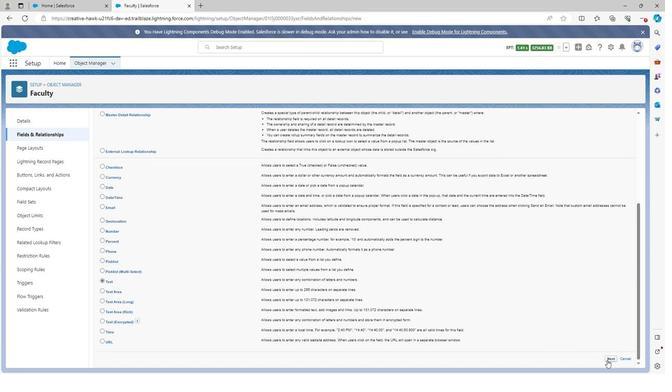 
Action: Mouse pressed left at (607, 361)
Screenshot: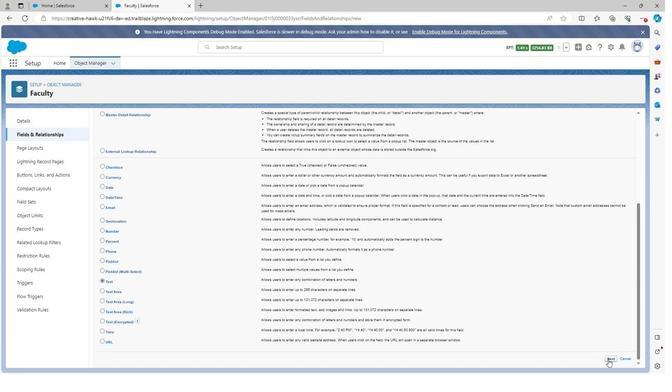 
Action: Mouse moved to (219, 168)
Screenshot: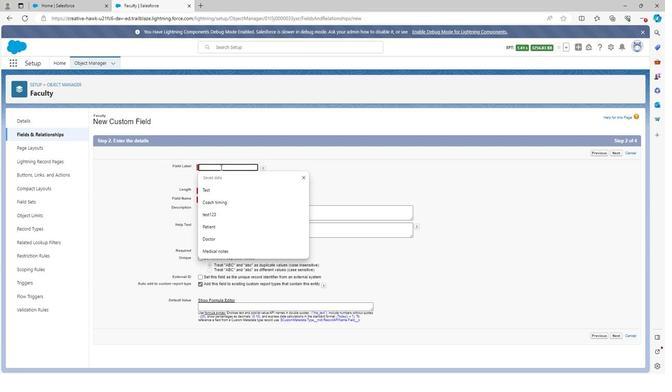 
Action: Mouse pressed left at (219, 168)
Screenshot: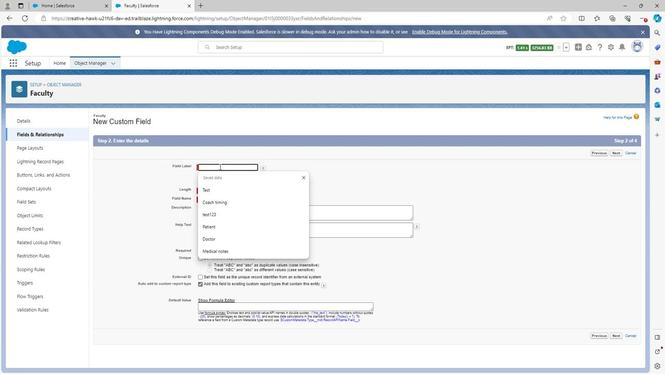 
Action: Key pressed <Key.shift>First<Key.space>name
Screenshot: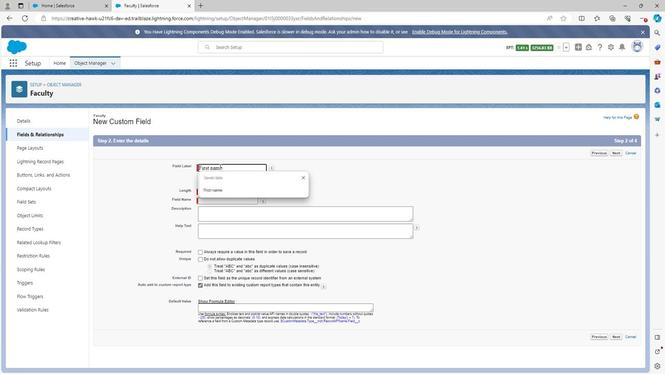 
Action: Mouse moved to (274, 174)
Screenshot: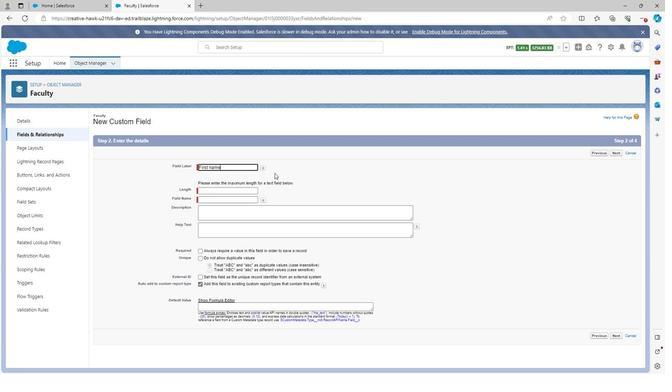 
Action: Mouse pressed left at (274, 174)
Screenshot: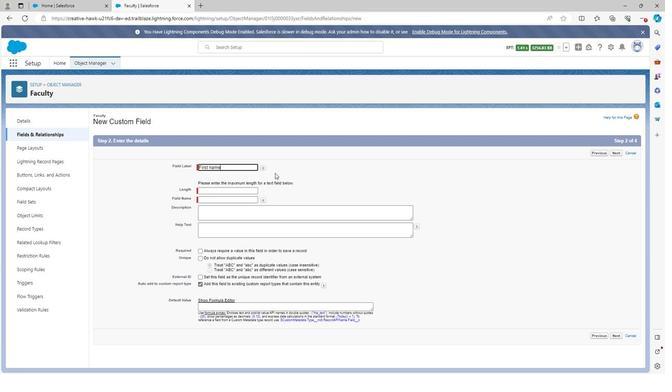 
Action: Mouse moved to (232, 192)
Screenshot: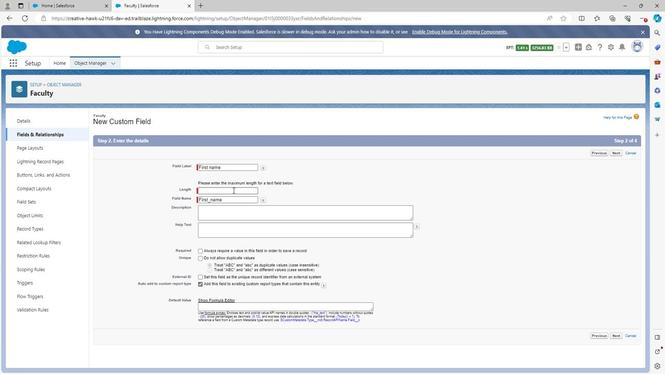 
Action: Mouse pressed left at (232, 192)
Screenshot: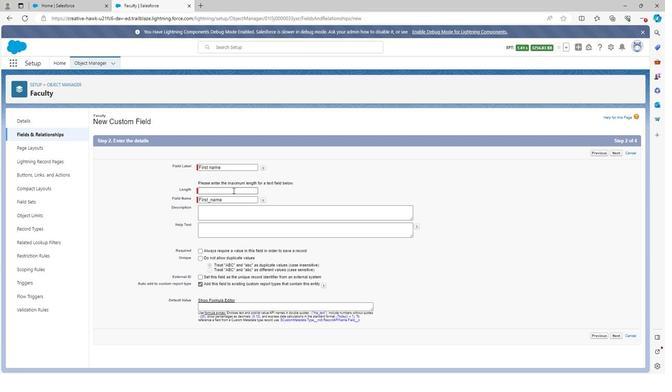 
Action: Mouse moved to (217, 212)
Screenshot: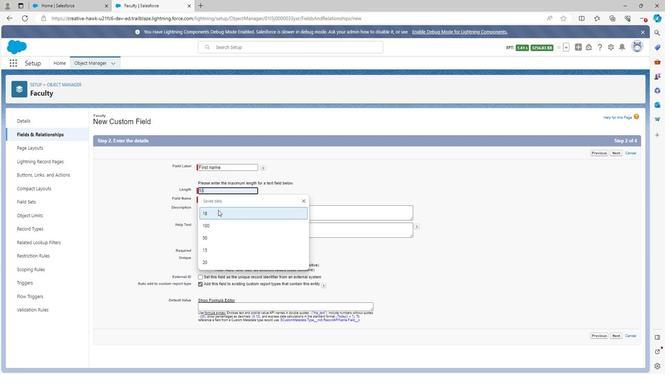 
Action: Mouse pressed left at (217, 212)
Screenshot: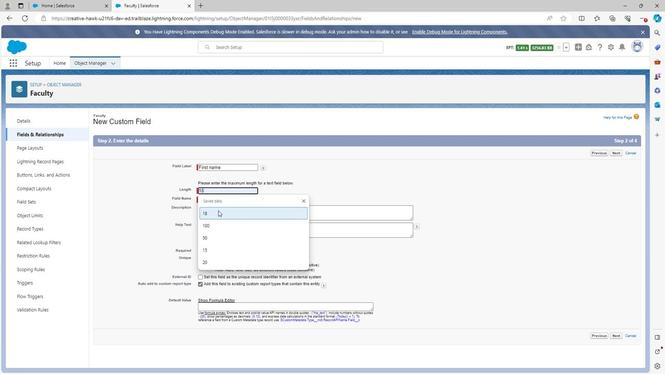 
Action: Mouse pressed left at (217, 212)
Screenshot: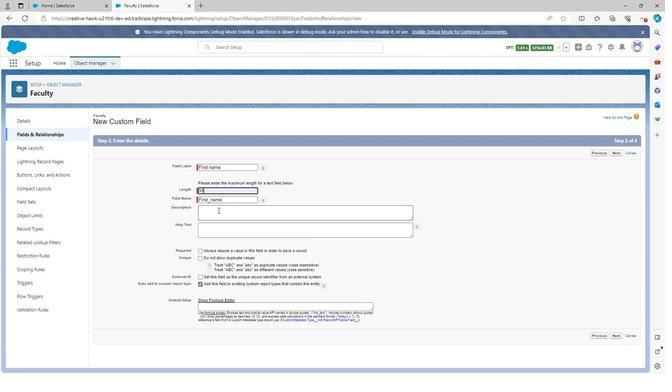 
Action: Key pressed <Key.shift>First<Key.space>name<Key.space>fields<Key.space>i<Key.backspace><Key.backspace><Key.backspace><Key.space>is<Key.space>used<Key.space>to<Key.space>defined<Key.space>the<Key.space>first<Key.space>name<Key.space>of<Key.space>faculty
Screenshot: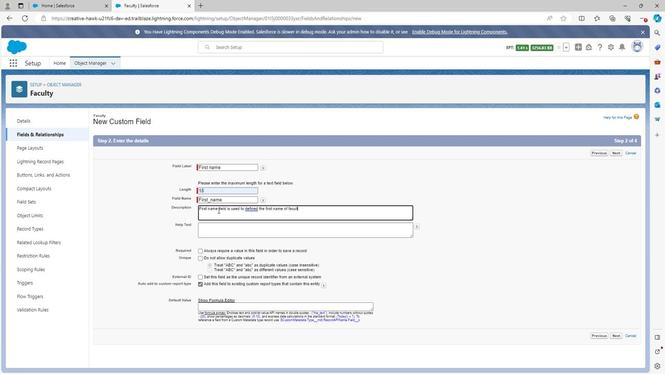 
Action: Mouse moved to (217, 234)
Screenshot: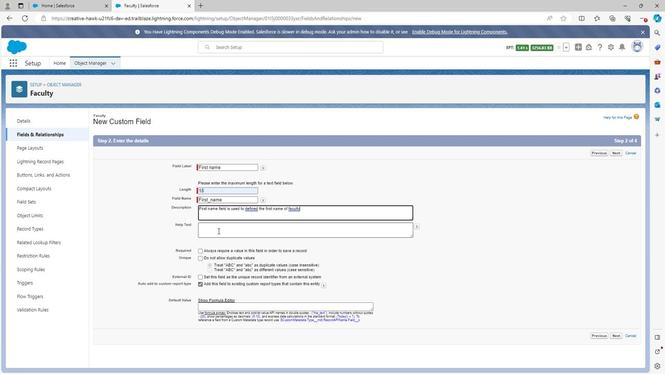 
Action: Mouse pressed left at (217, 234)
Screenshot: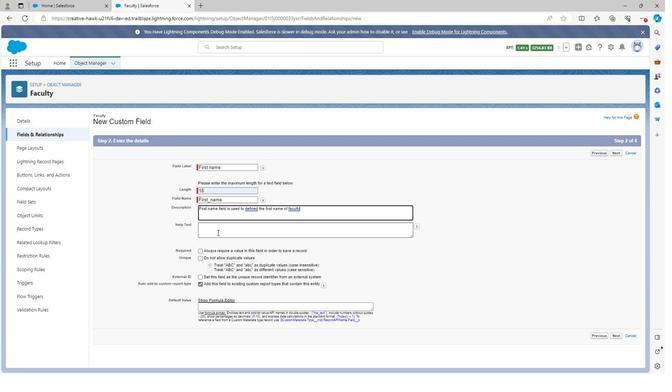 
Action: Key pressed <Key.shift><Key.shift>First<Key.space>nma<Key.backspace><Key.backspace>ame
Screenshot: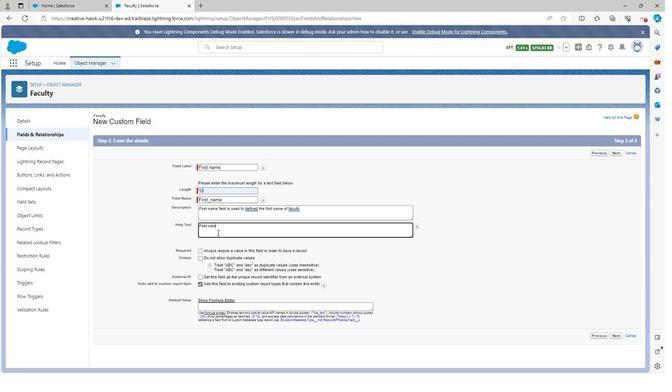 
Action: Mouse moved to (614, 337)
Screenshot: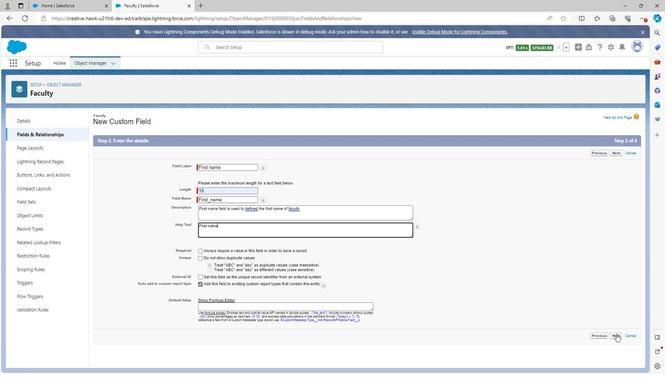 
Action: Mouse pressed left at (614, 337)
Screenshot: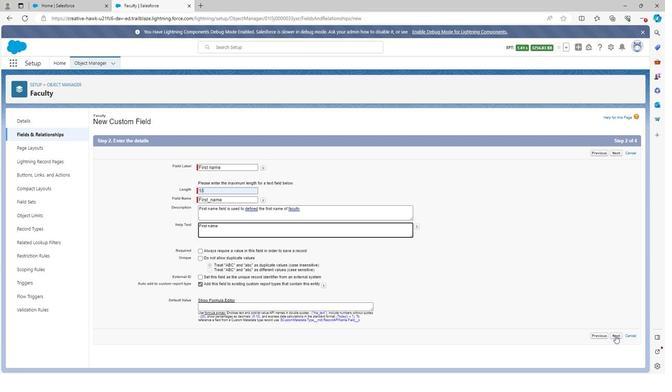 
Action: Mouse moved to (463, 244)
Screenshot: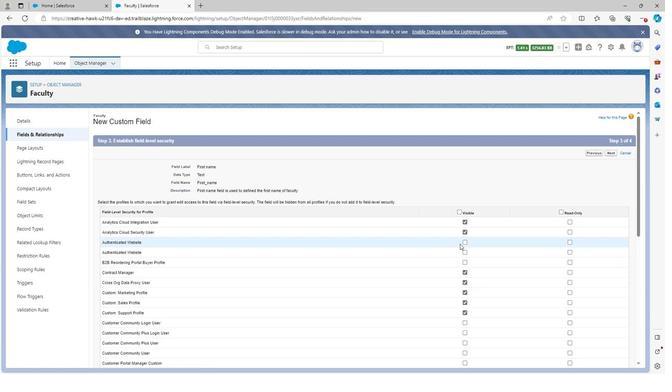
Action: Mouse pressed left at (463, 244)
Screenshot: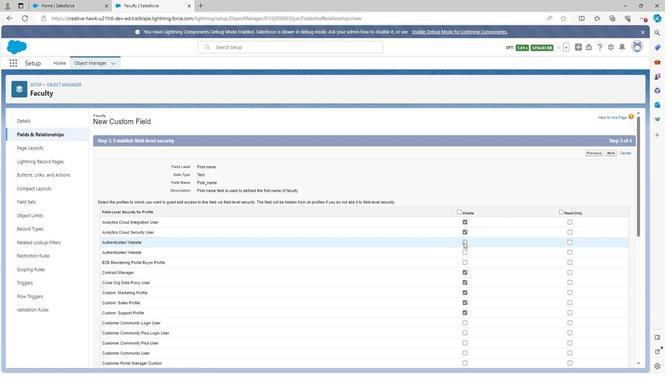 
Action: Mouse moved to (465, 254)
Screenshot: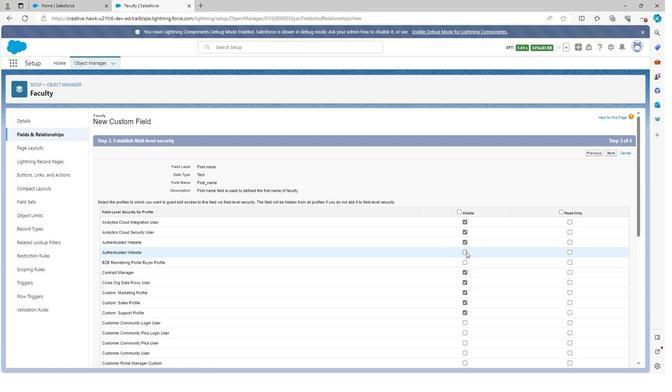 
Action: Mouse pressed left at (465, 254)
Screenshot: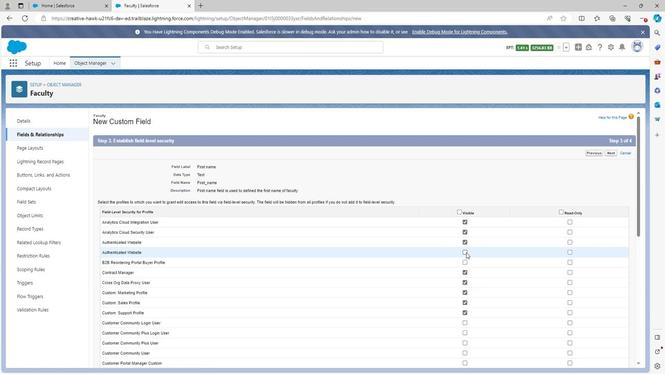 
Action: Mouse moved to (464, 264)
Screenshot: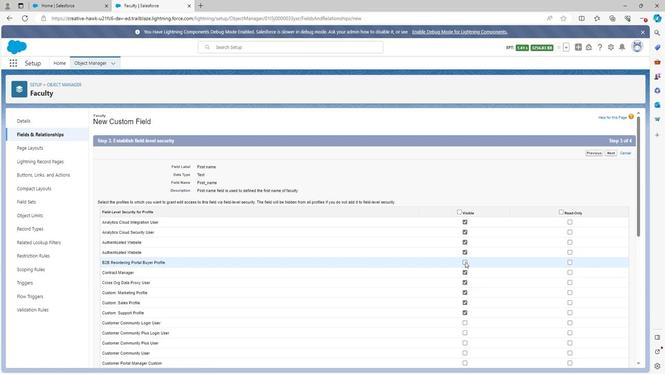 
Action: Mouse pressed left at (464, 264)
Screenshot: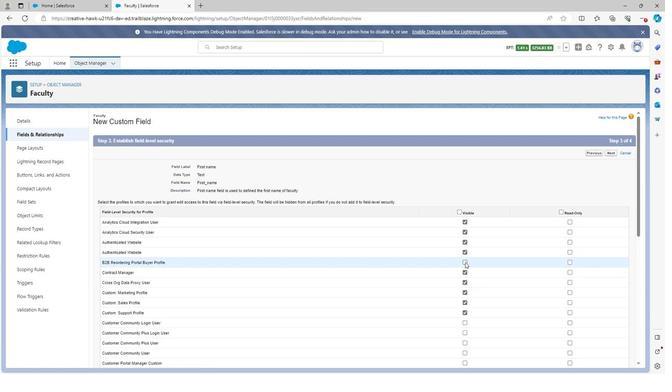 
Action: Mouse scrolled (464, 263) with delta (0, 0)
